 Task: Check the percentage active listings of storage area in the last 5 years.
Action: Mouse moved to (1041, 243)
Screenshot: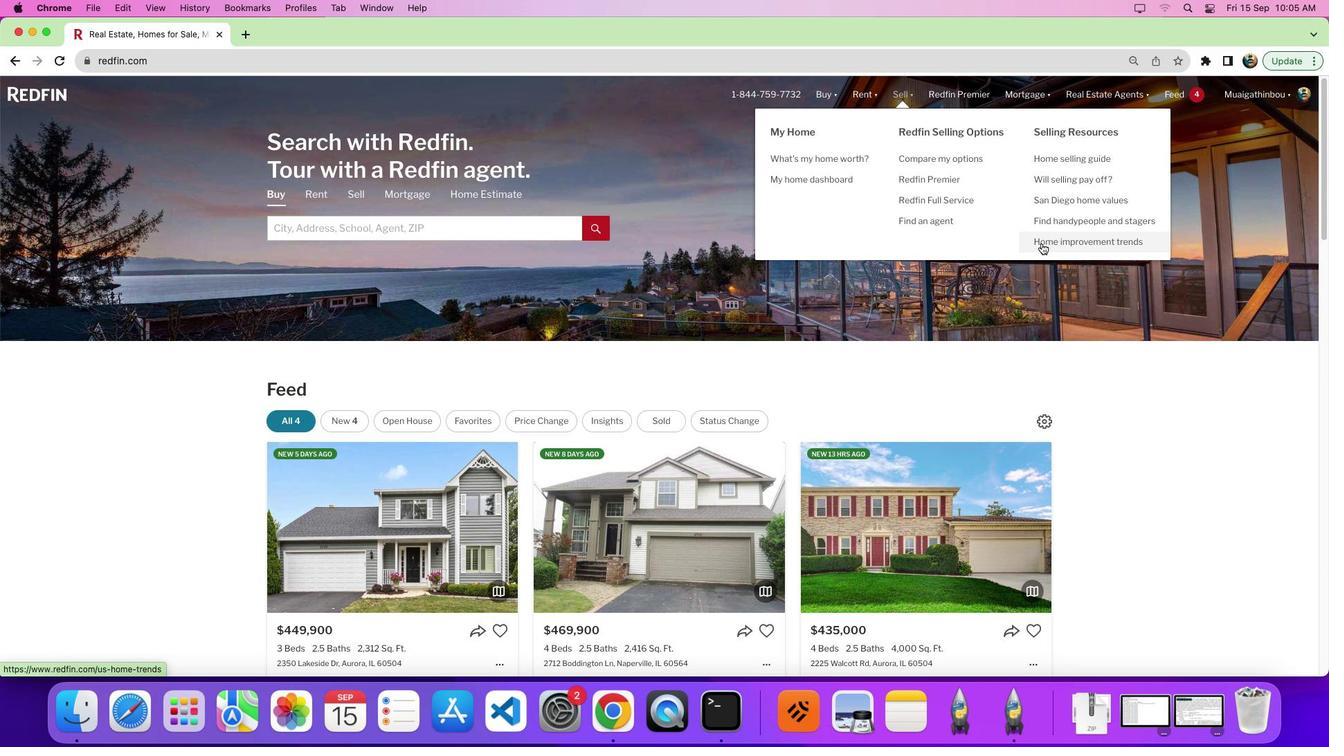 
Action: Mouse pressed left at (1041, 243)
Screenshot: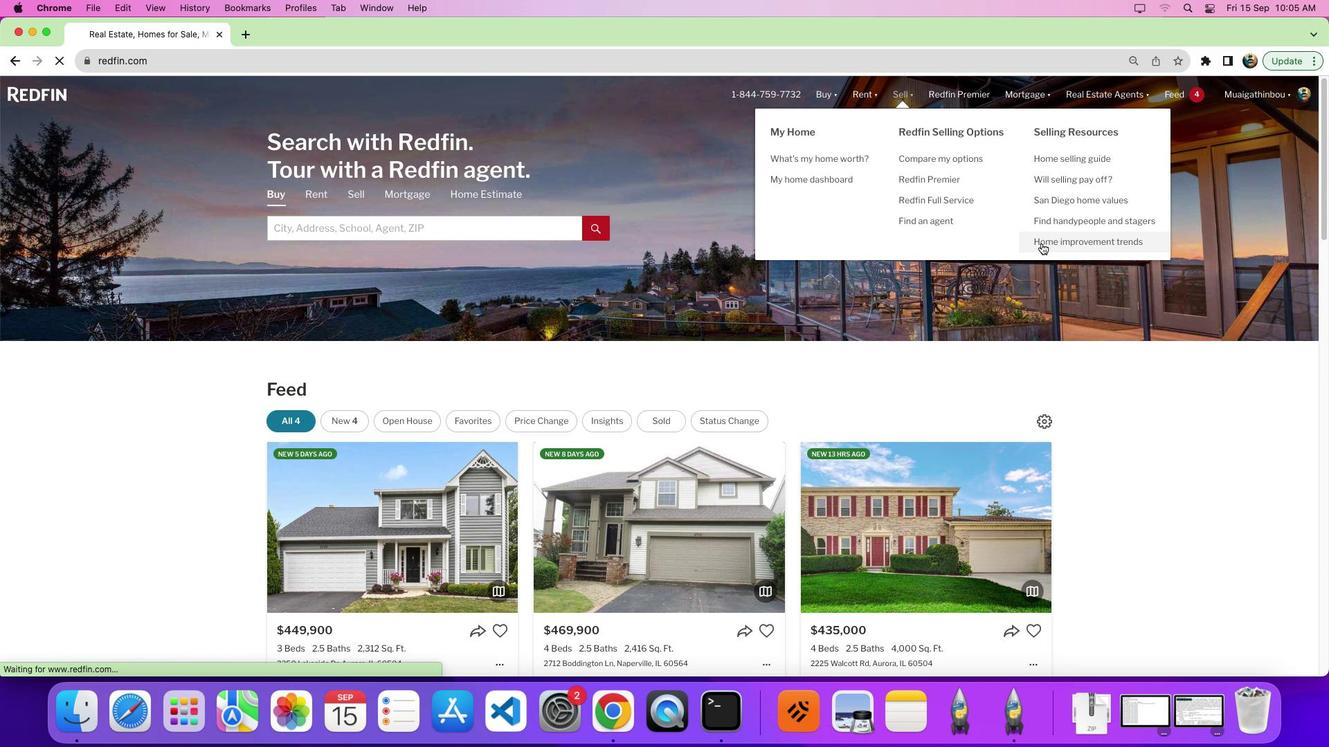 
Action: Mouse moved to (355, 274)
Screenshot: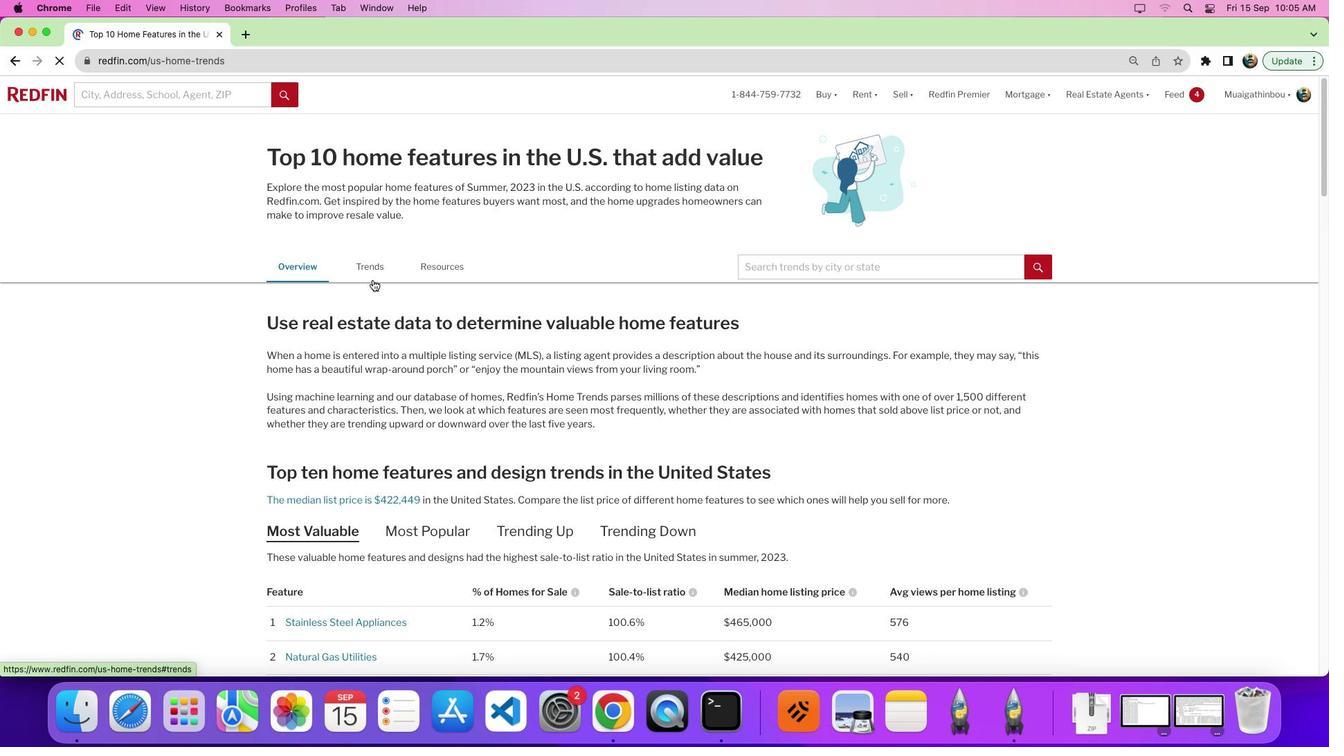 
Action: Mouse pressed left at (355, 274)
Screenshot: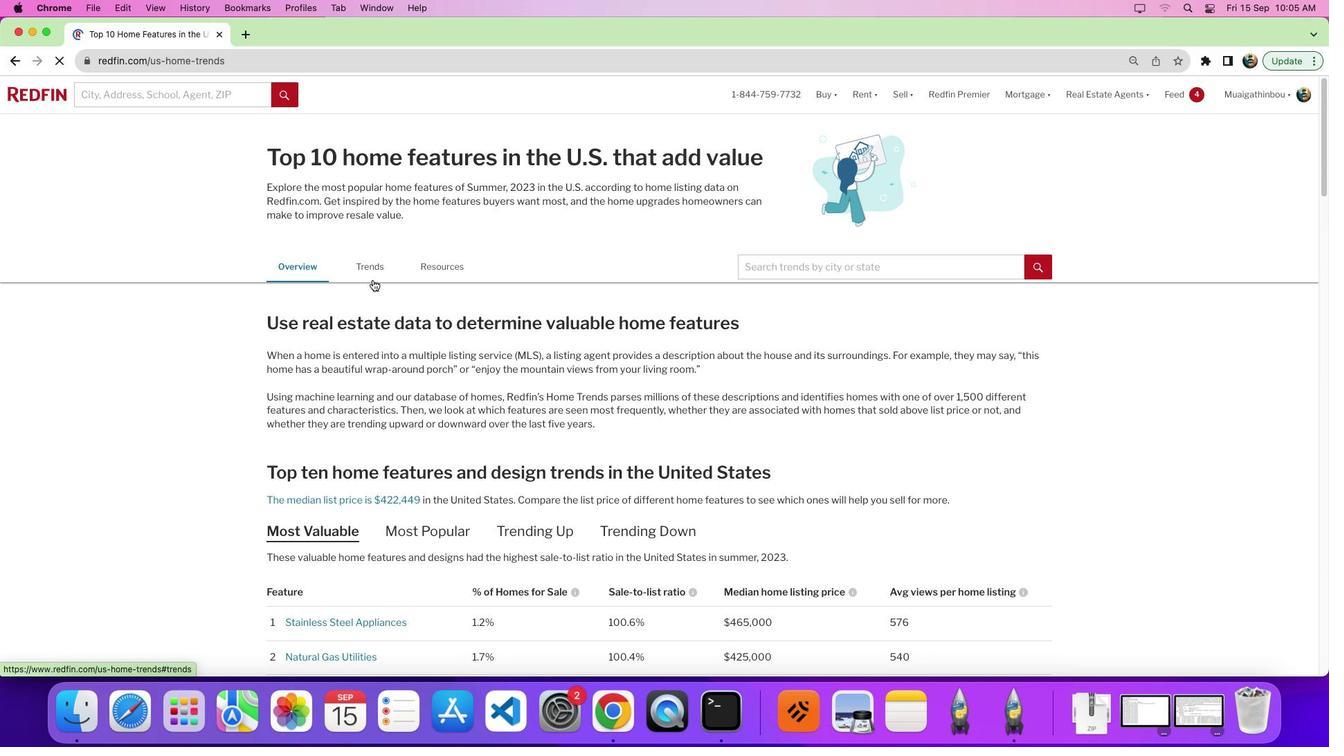 
Action: Mouse moved to (549, 315)
Screenshot: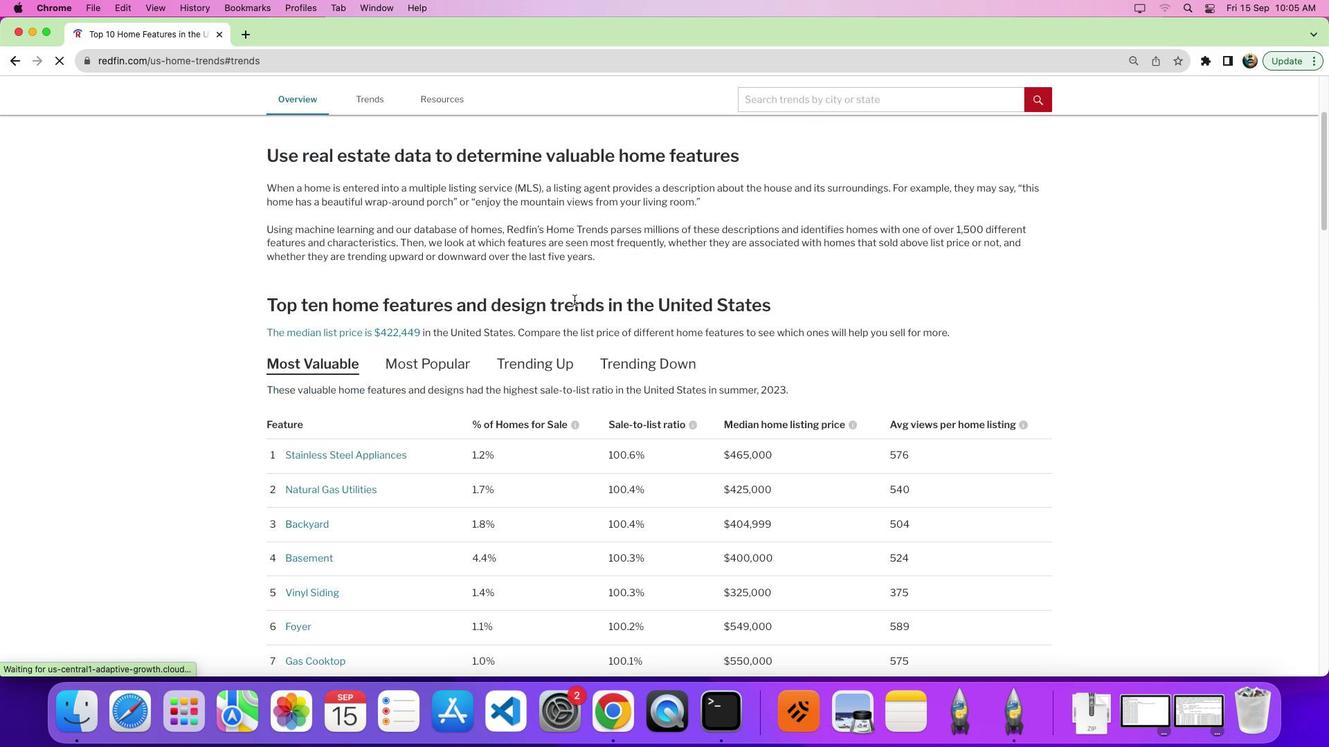 
Action: Mouse scrolled (549, 315) with delta (0, 0)
Screenshot: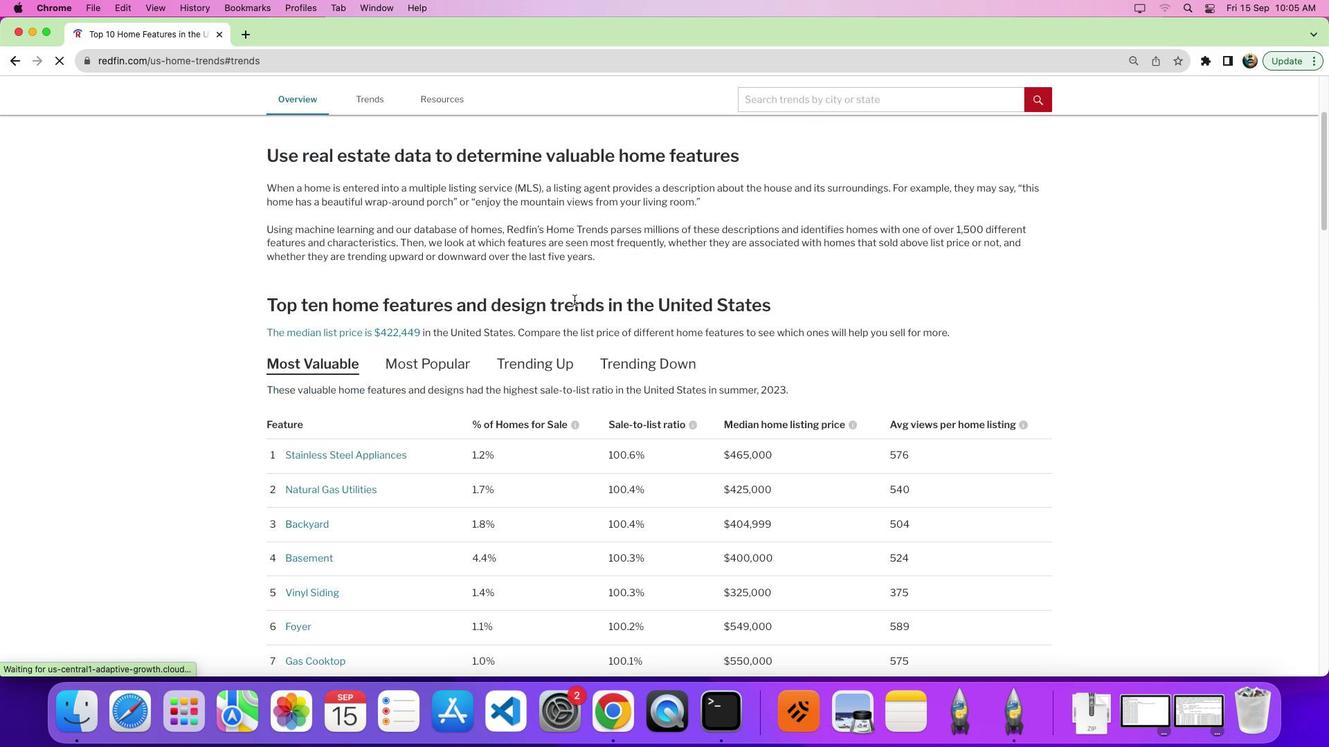 
Action: Mouse moved to (560, 308)
Screenshot: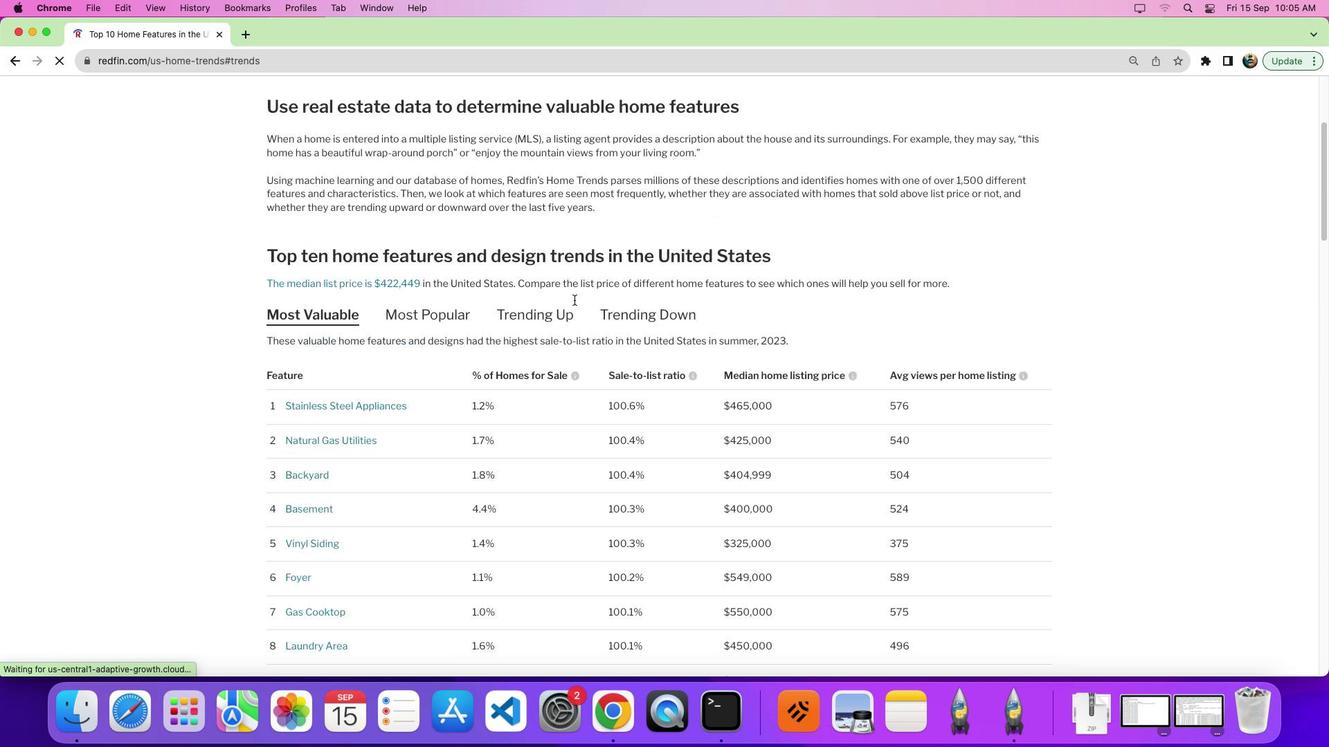 
Action: Mouse scrolled (560, 308) with delta (0, 0)
Screenshot: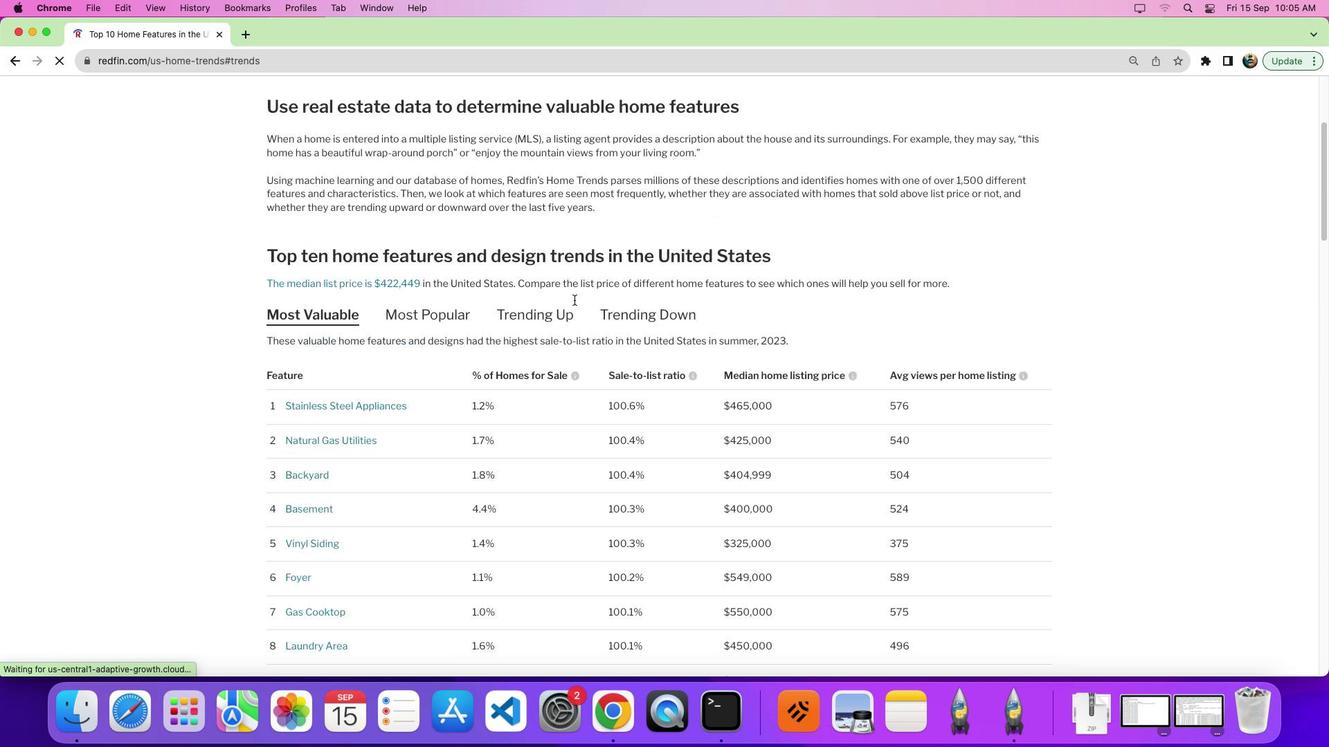 
Action: Mouse moved to (573, 300)
Screenshot: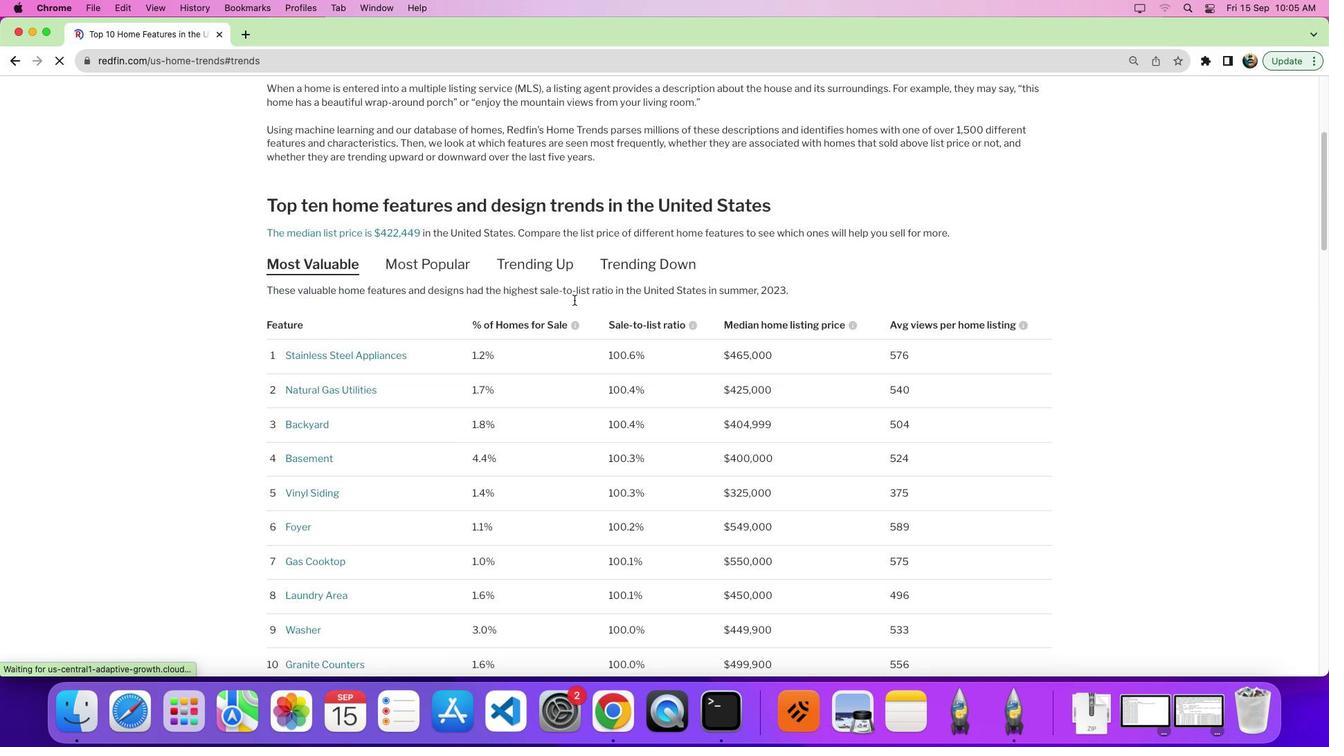 
Action: Mouse scrolled (573, 300) with delta (0, -4)
Screenshot: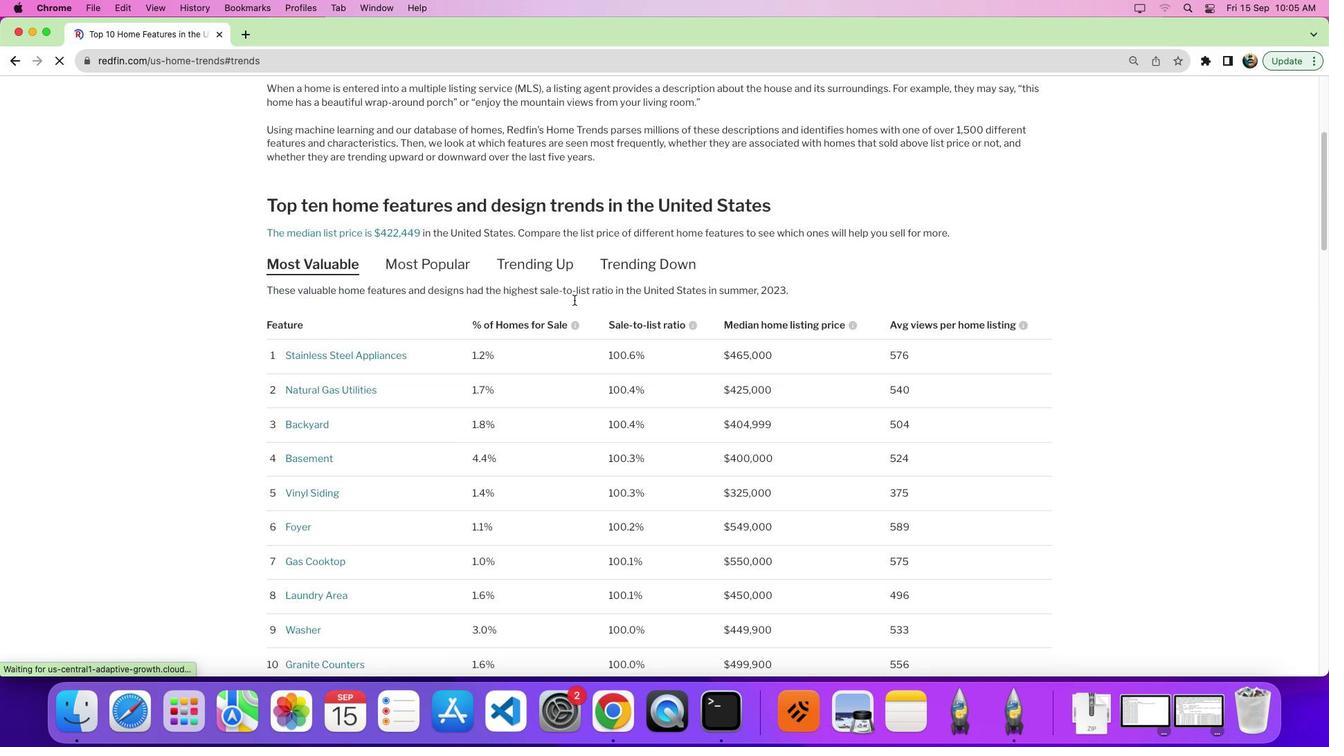
Action: Mouse moved to (573, 300)
Screenshot: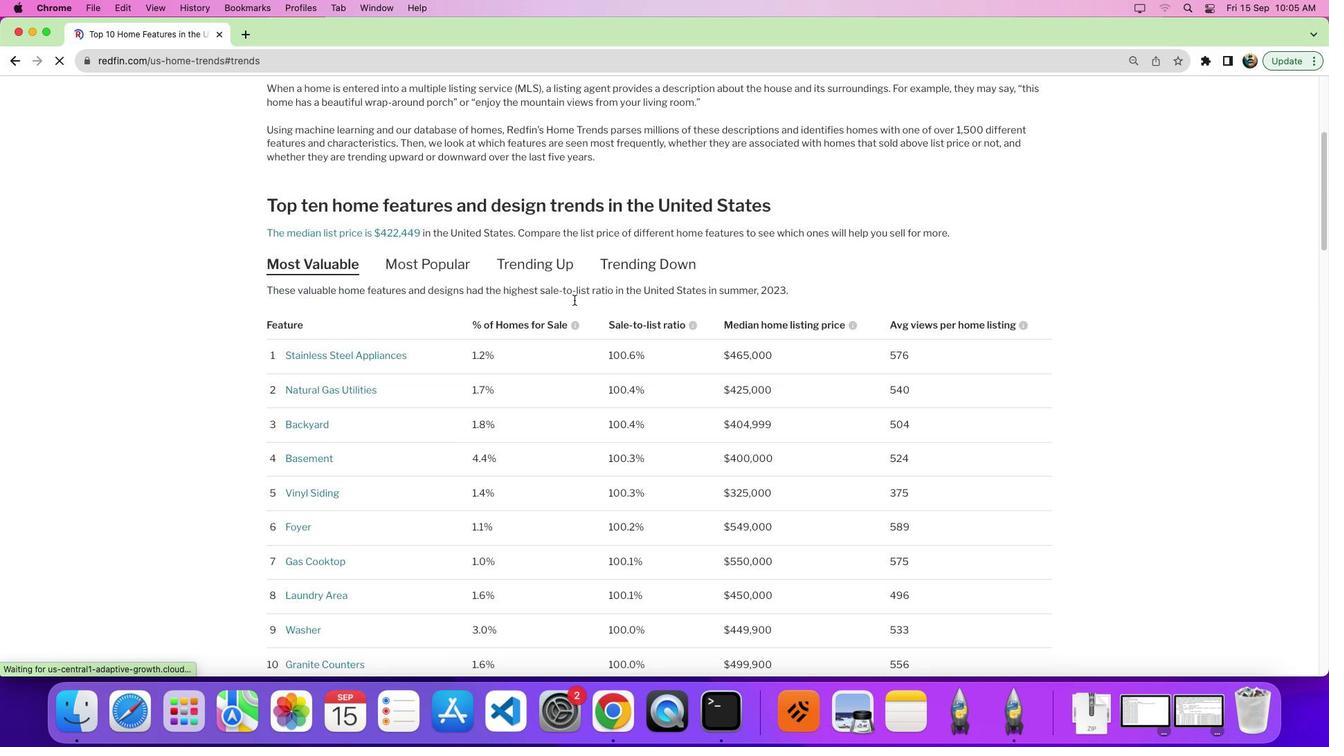 
Action: Mouse scrolled (573, 300) with delta (0, 0)
Screenshot: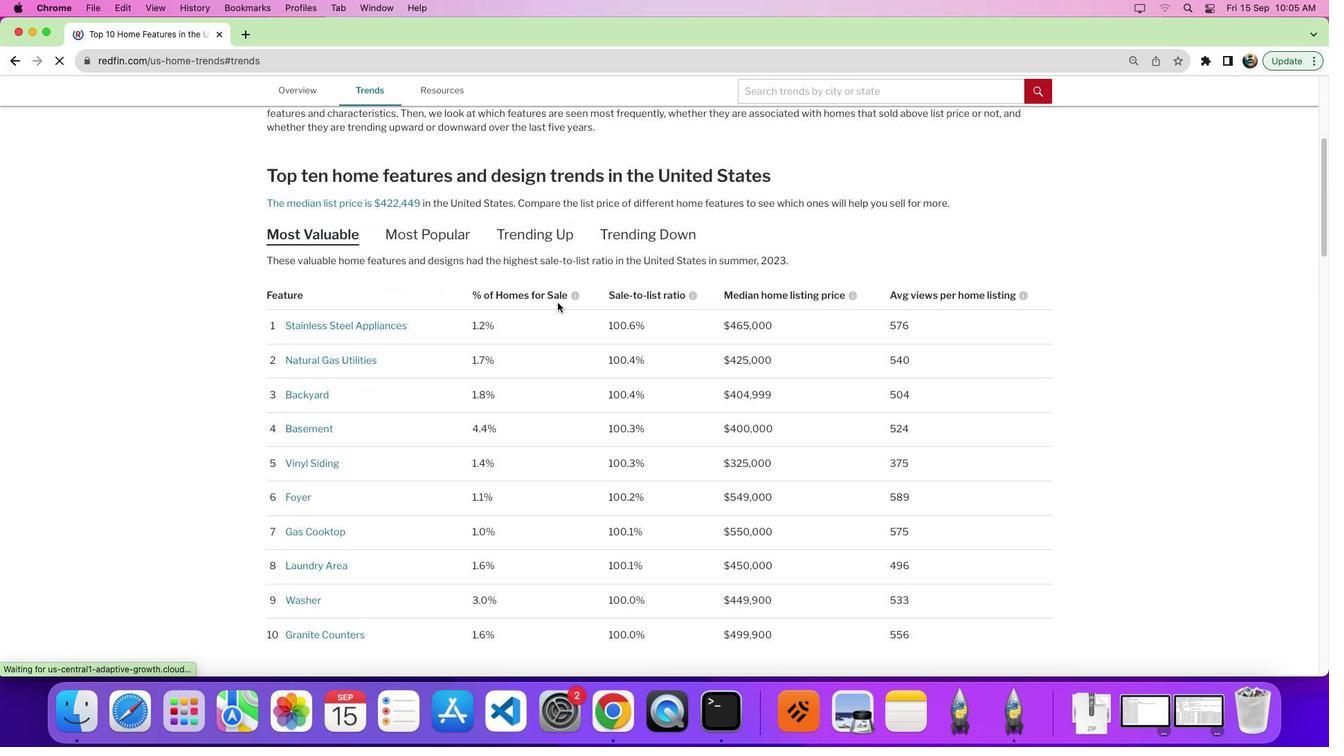 
Action: Mouse moved to (570, 301)
Screenshot: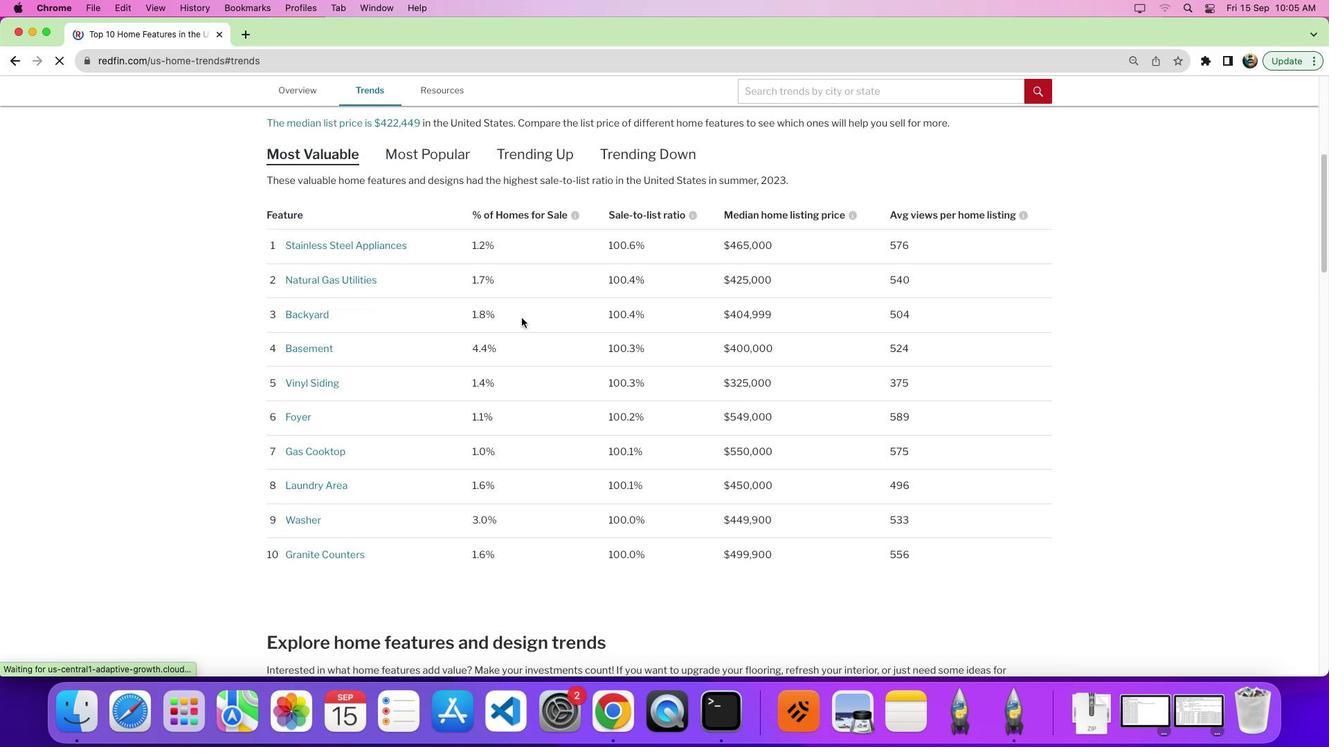 
Action: Mouse scrolled (570, 301) with delta (0, 0)
Screenshot: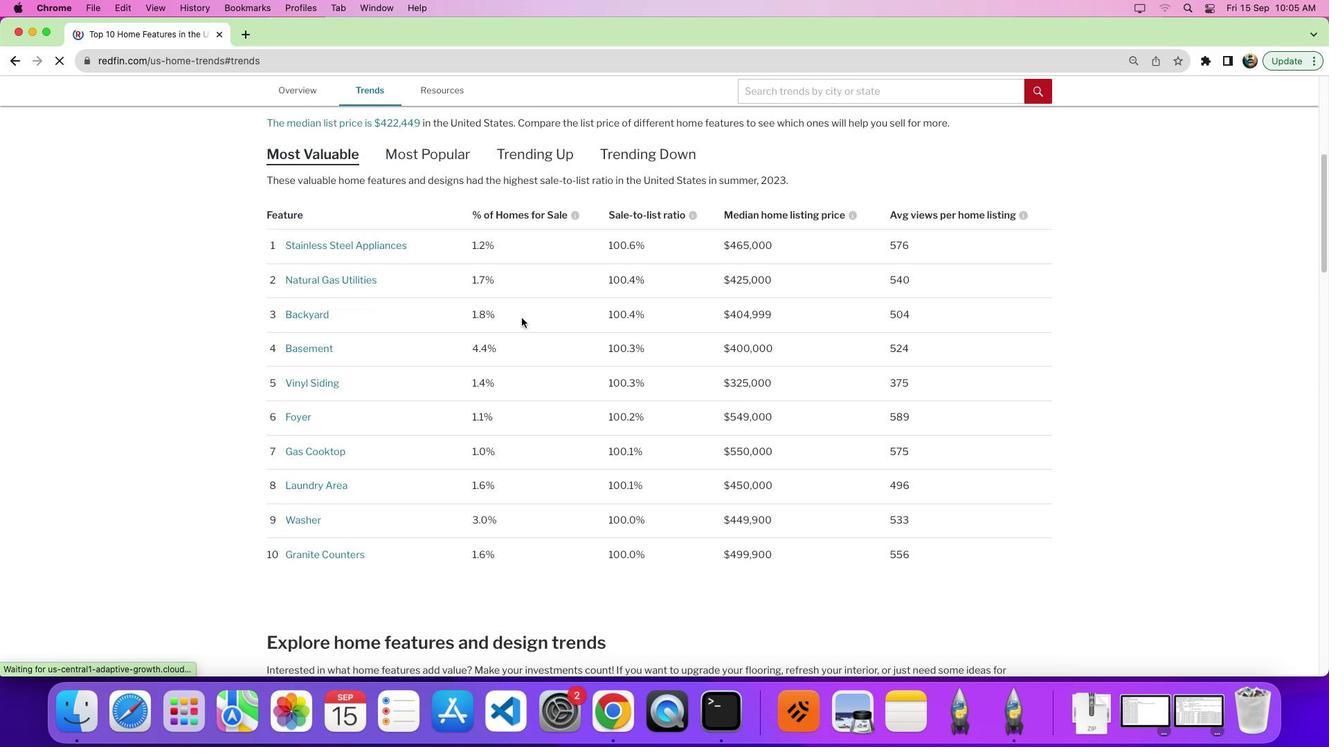 
Action: Mouse moved to (566, 301)
Screenshot: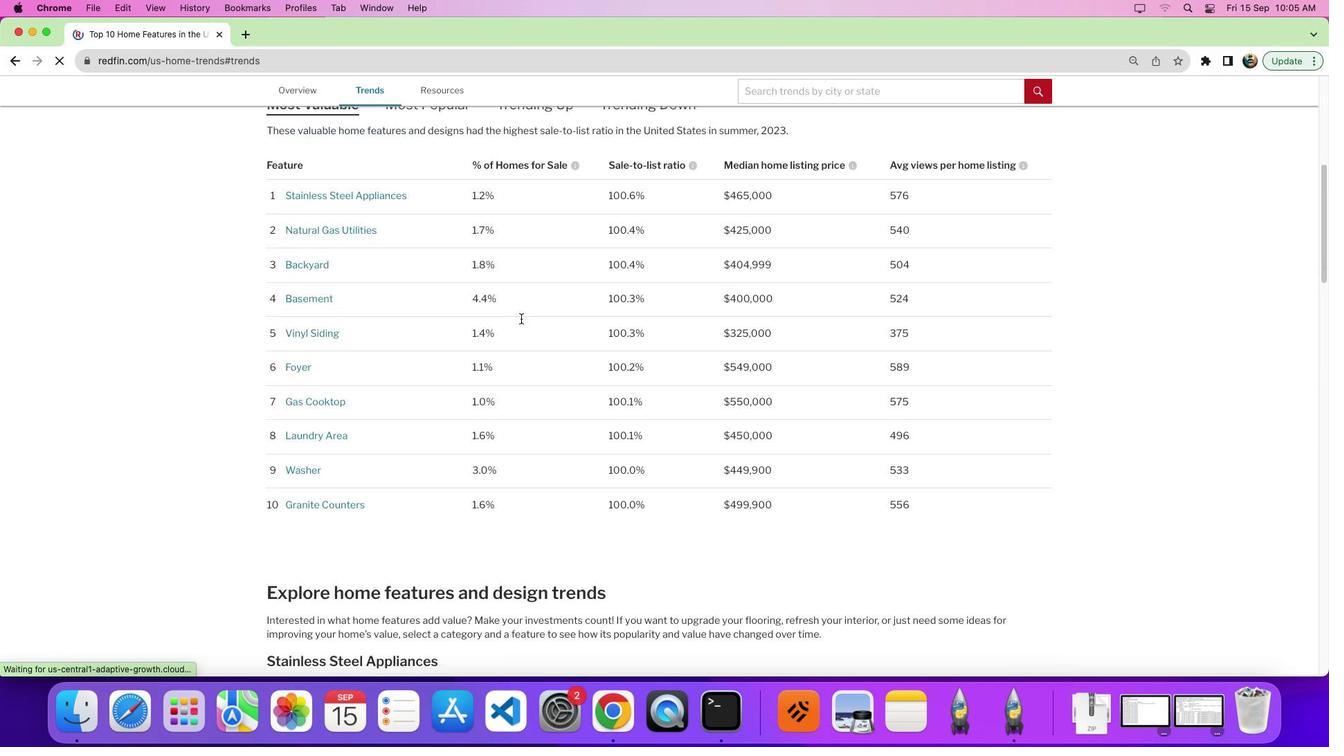 
Action: Mouse scrolled (566, 301) with delta (0, -3)
Screenshot: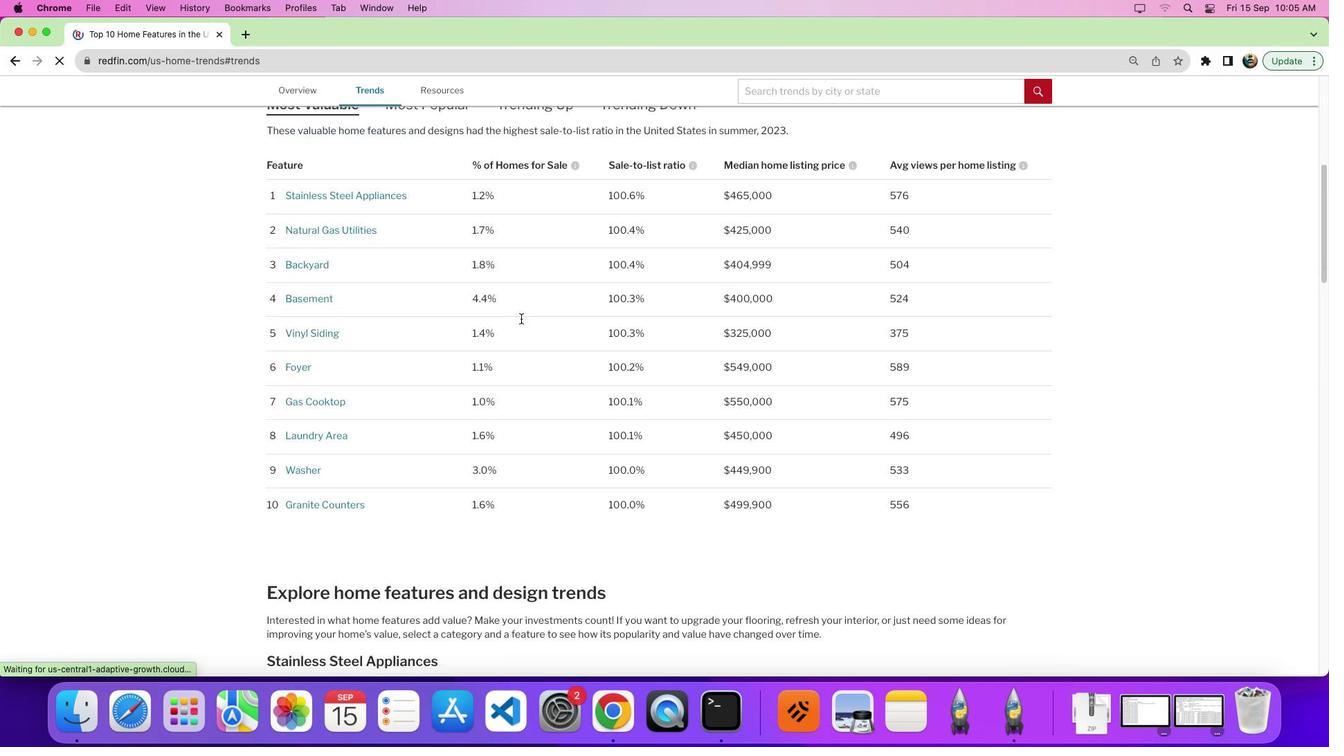
Action: Mouse moved to (520, 319)
Screenshot: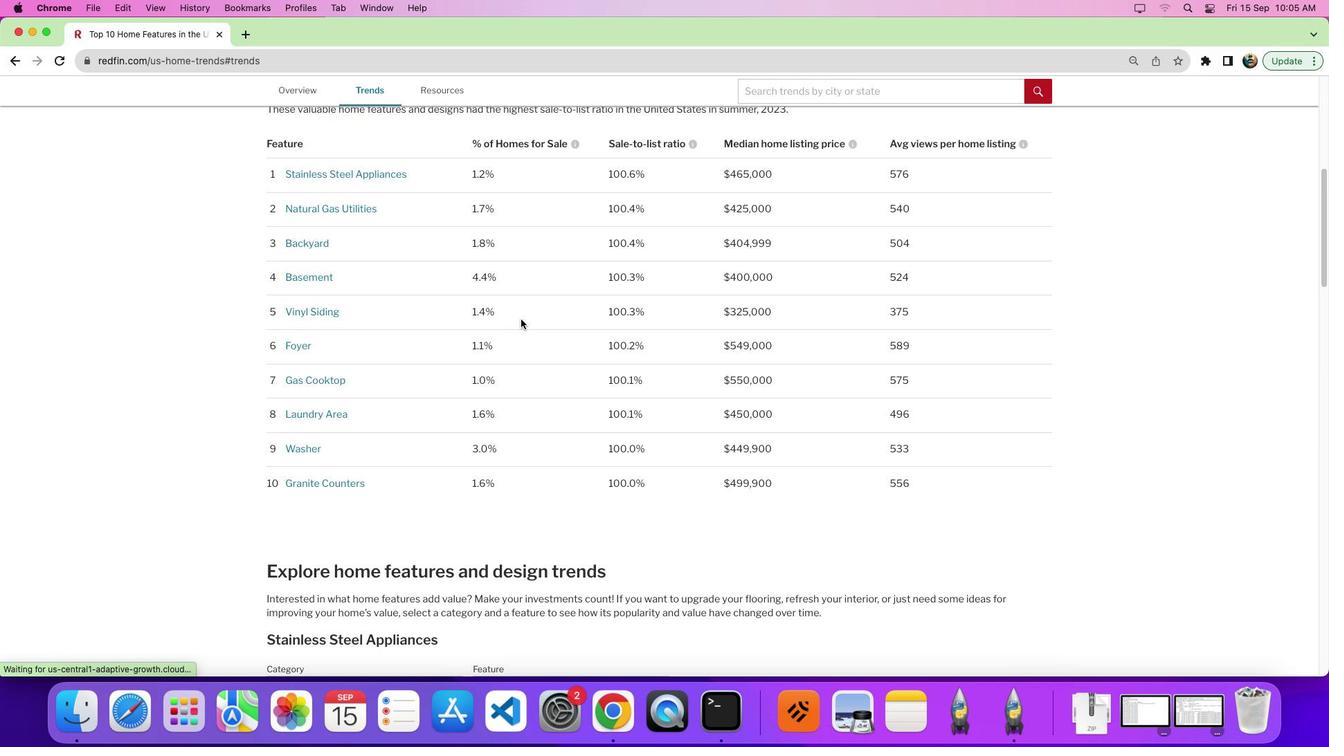 
Action: Mouse scrolled (520, 319) with delta (0, 0)
Screenshot: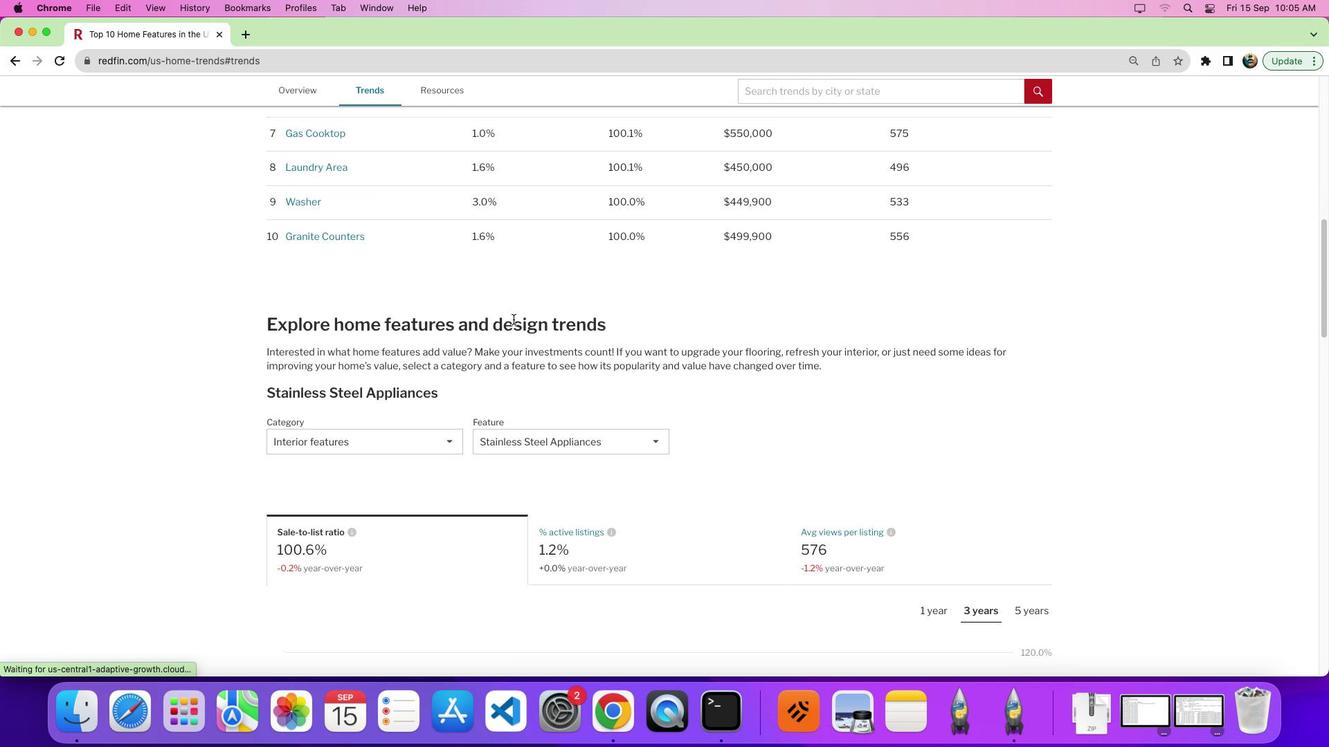 
Action: Mouse scrolled (520, 319) with delta (0, 0)
Screenshot: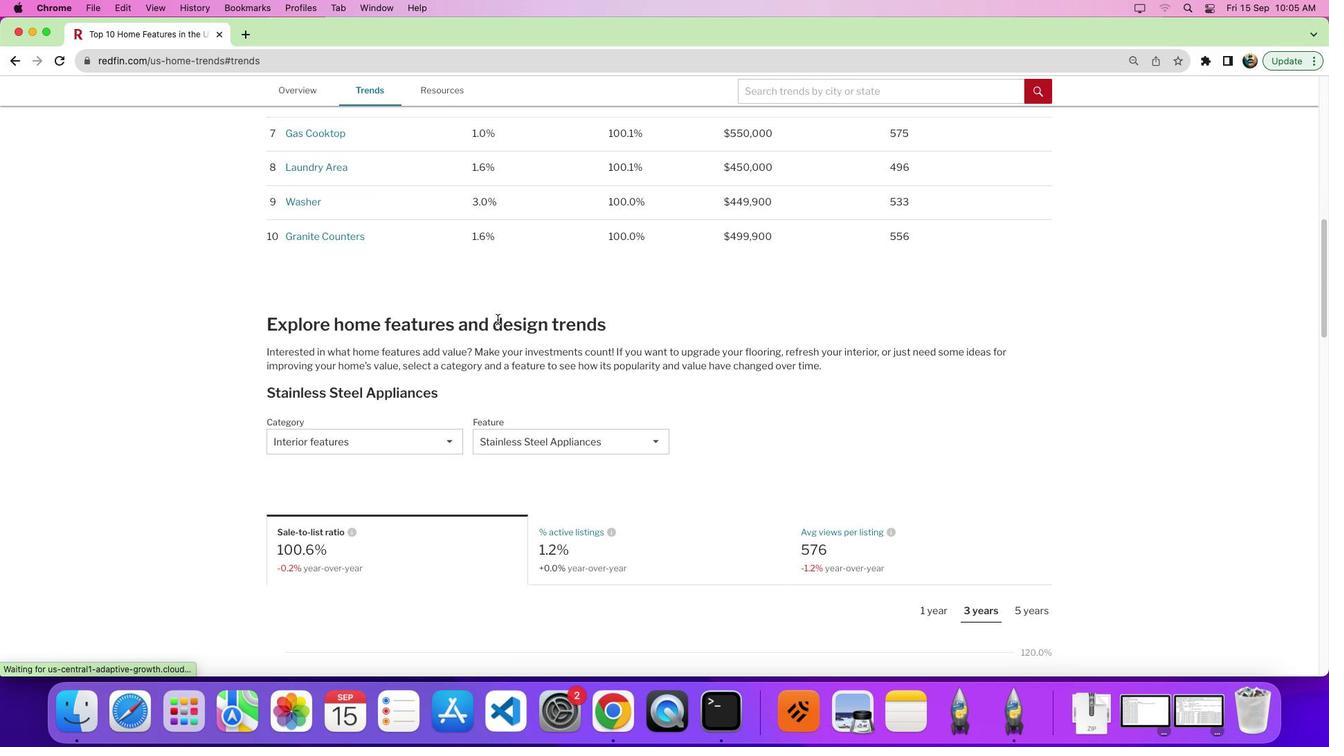 
Action: Mouse moved to (520, 319)
Screenshot: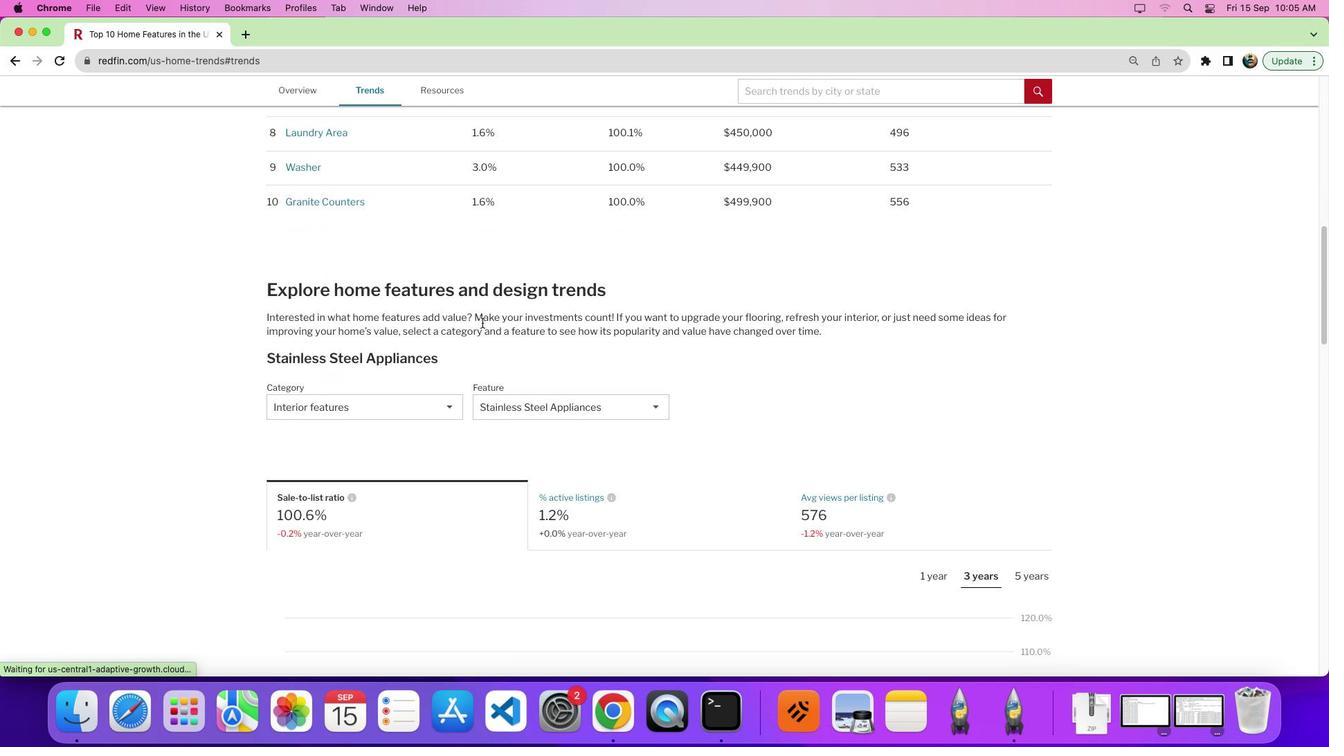 
Action: Mouse scrolled (520, 319) with delta (0, -5)
Screenshot: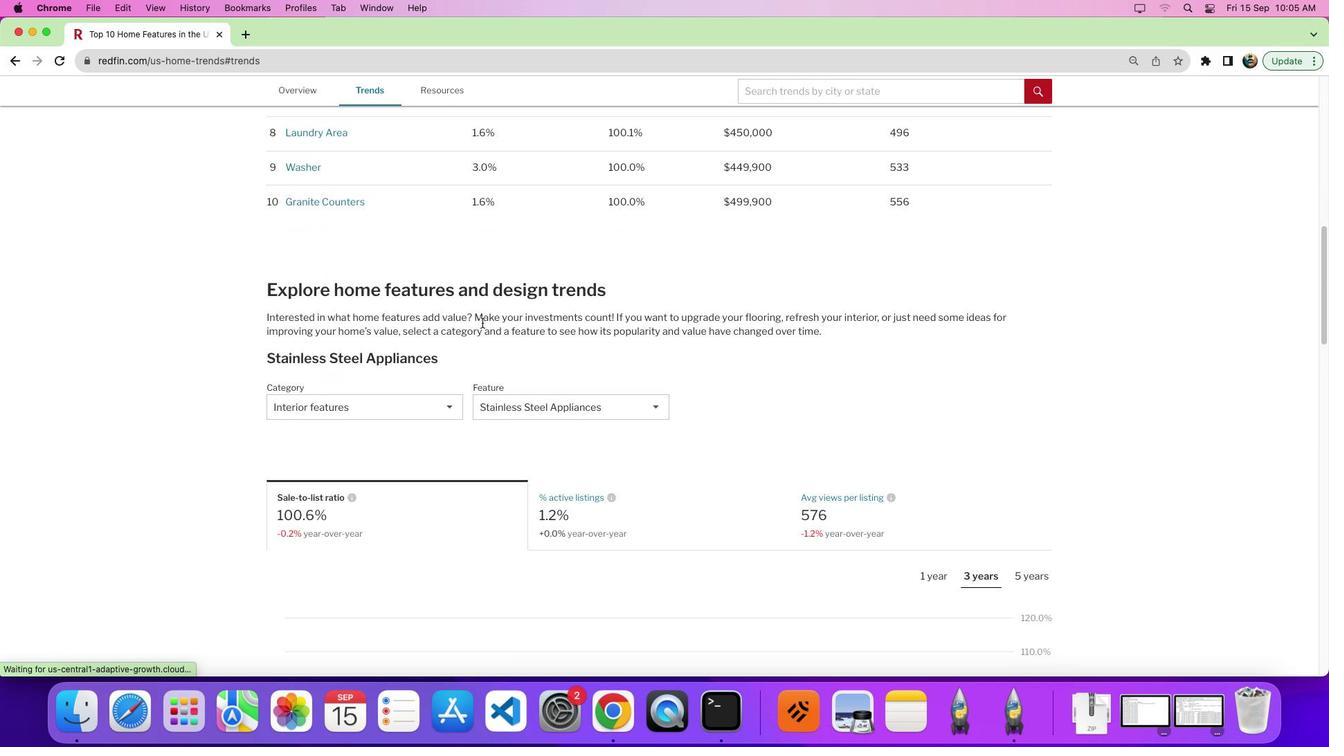 
Action: Mouse moved to (401, 403)
Screenshot: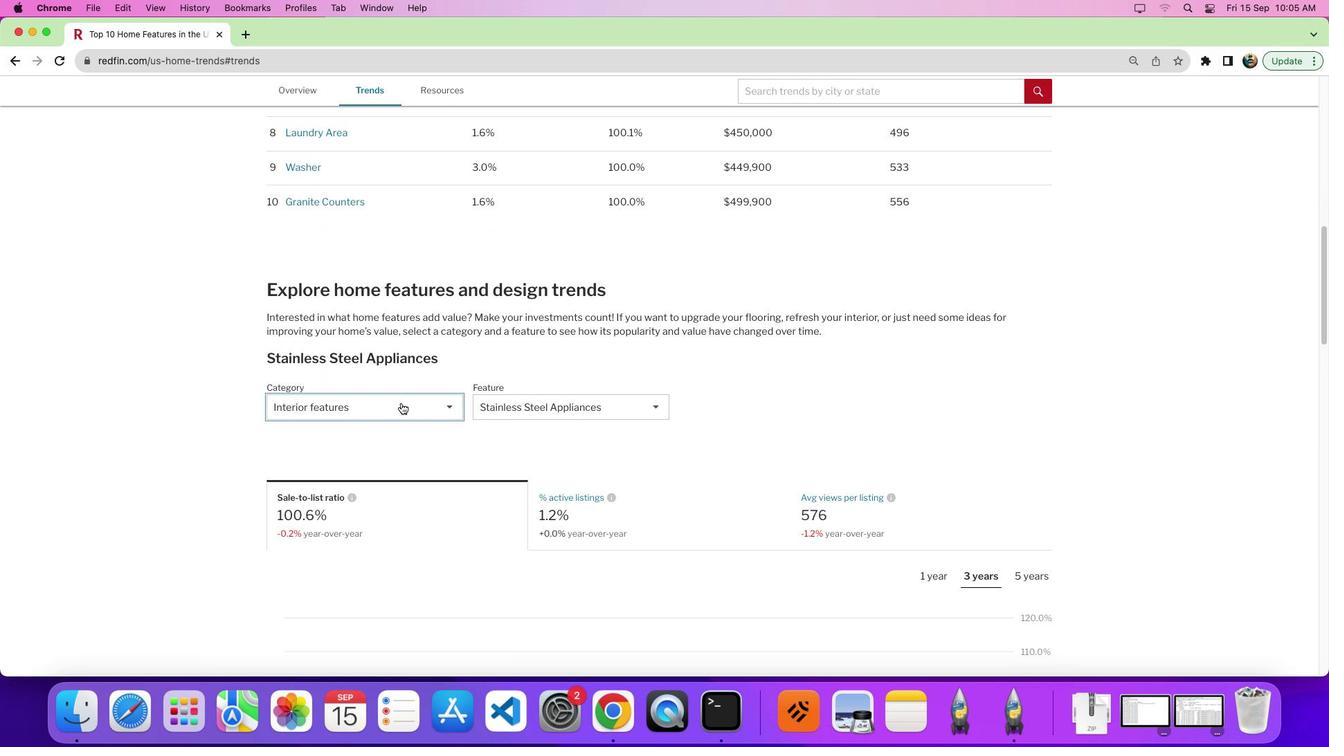 
Action: Mouse pressed left at (401, 403)
Screenshot: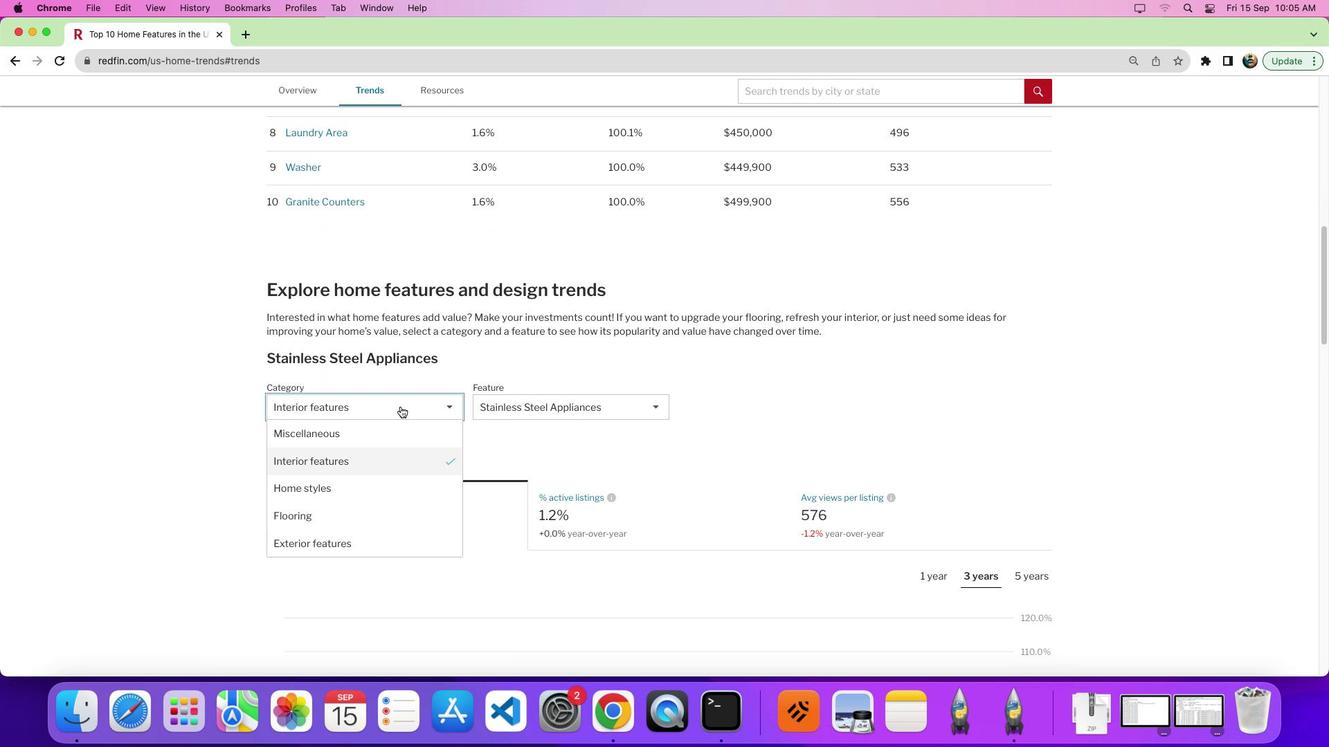 
Action: Mouse moved to (393, 425)
Screenshot: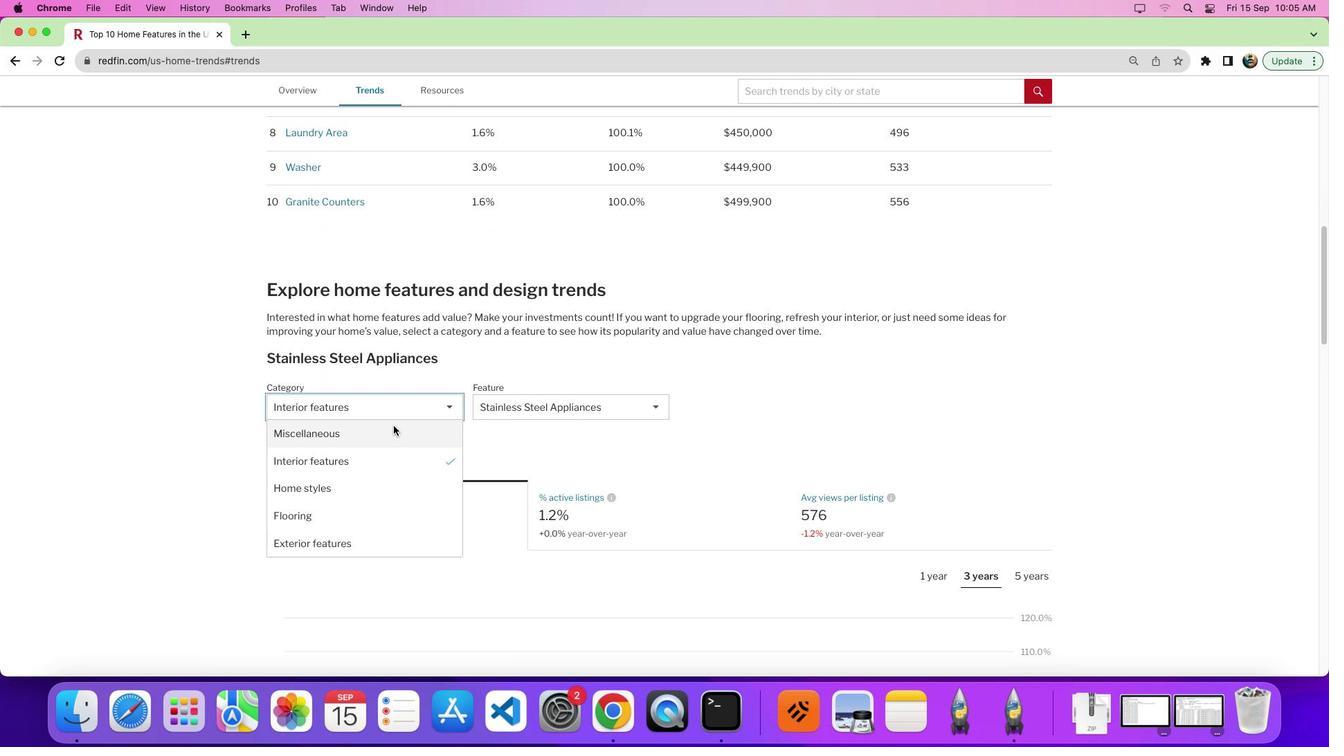 
Action: Mouse pressed left at (393, 425)
Screenshot: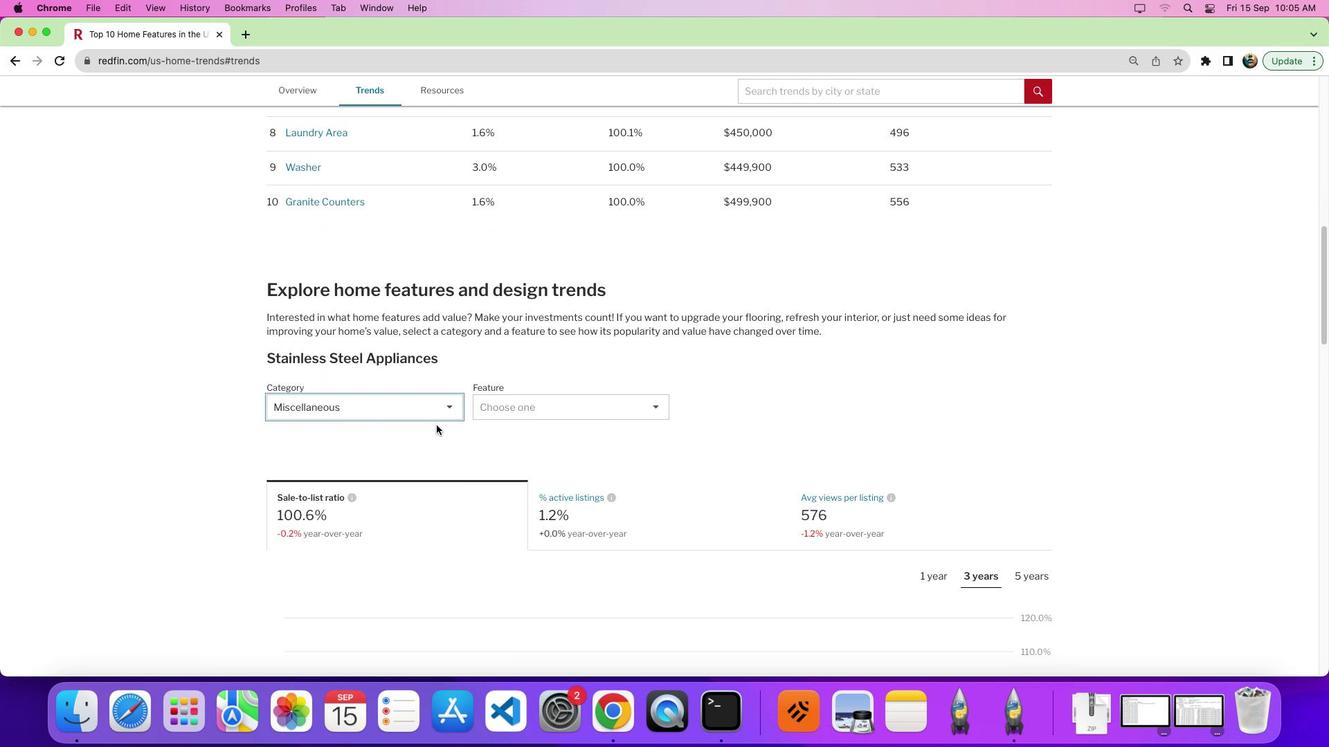 
Action: Mouse moved to (528, 403)
Screenshot: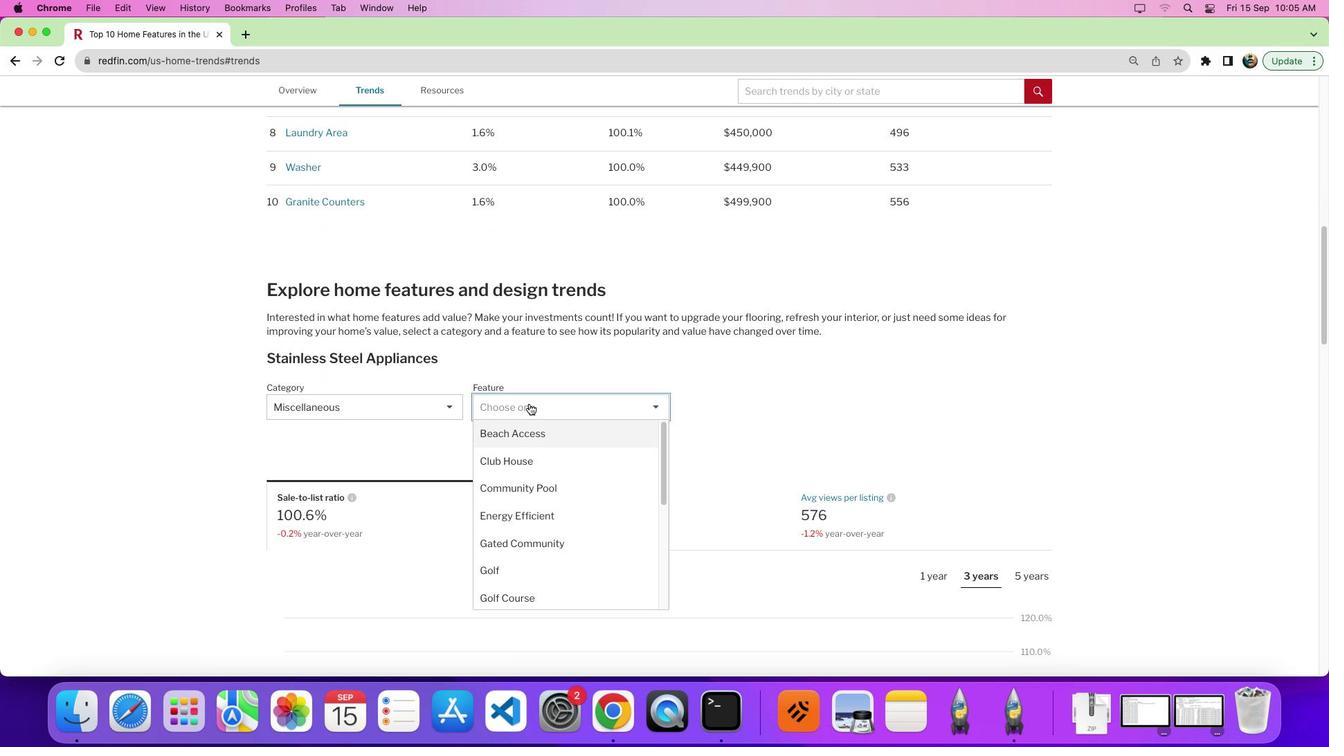 
Action: Mouse pressed left at (528, 403)
Screenshot: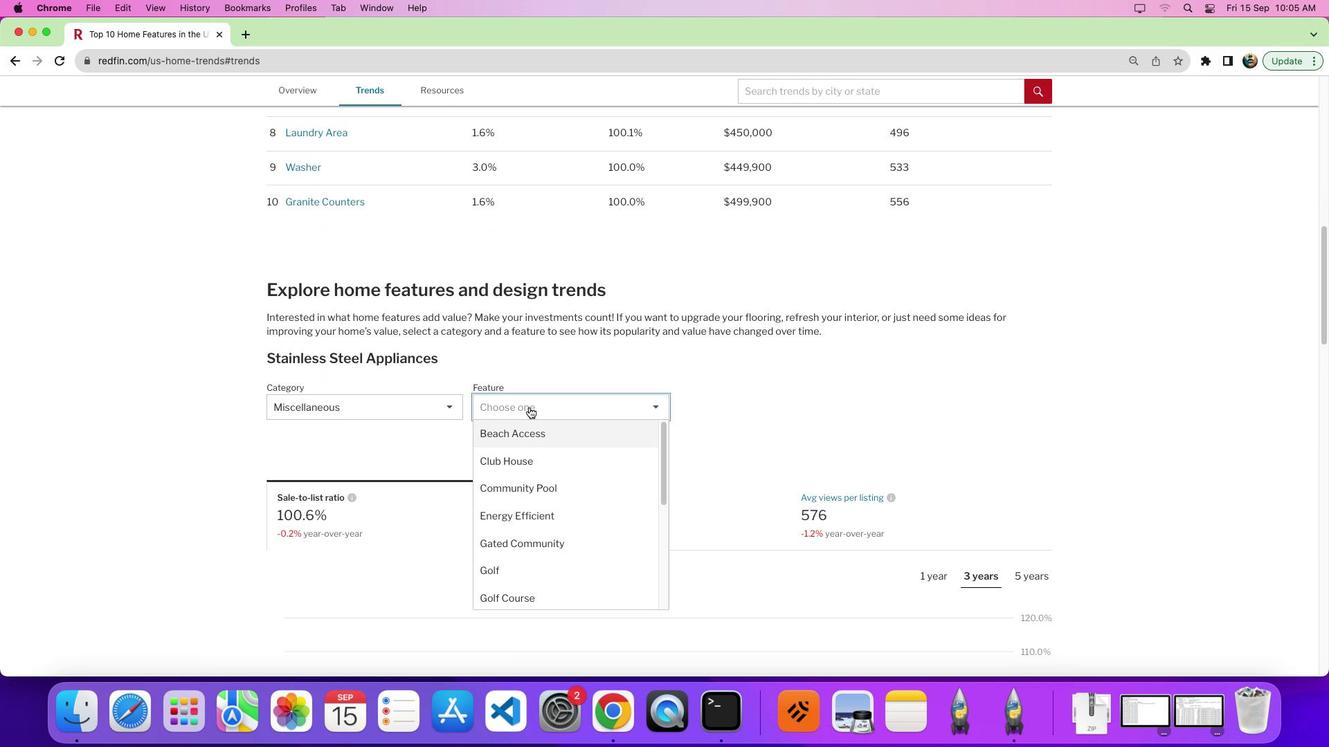 
Action: Mouse moved to (522, 429)
Screenshot: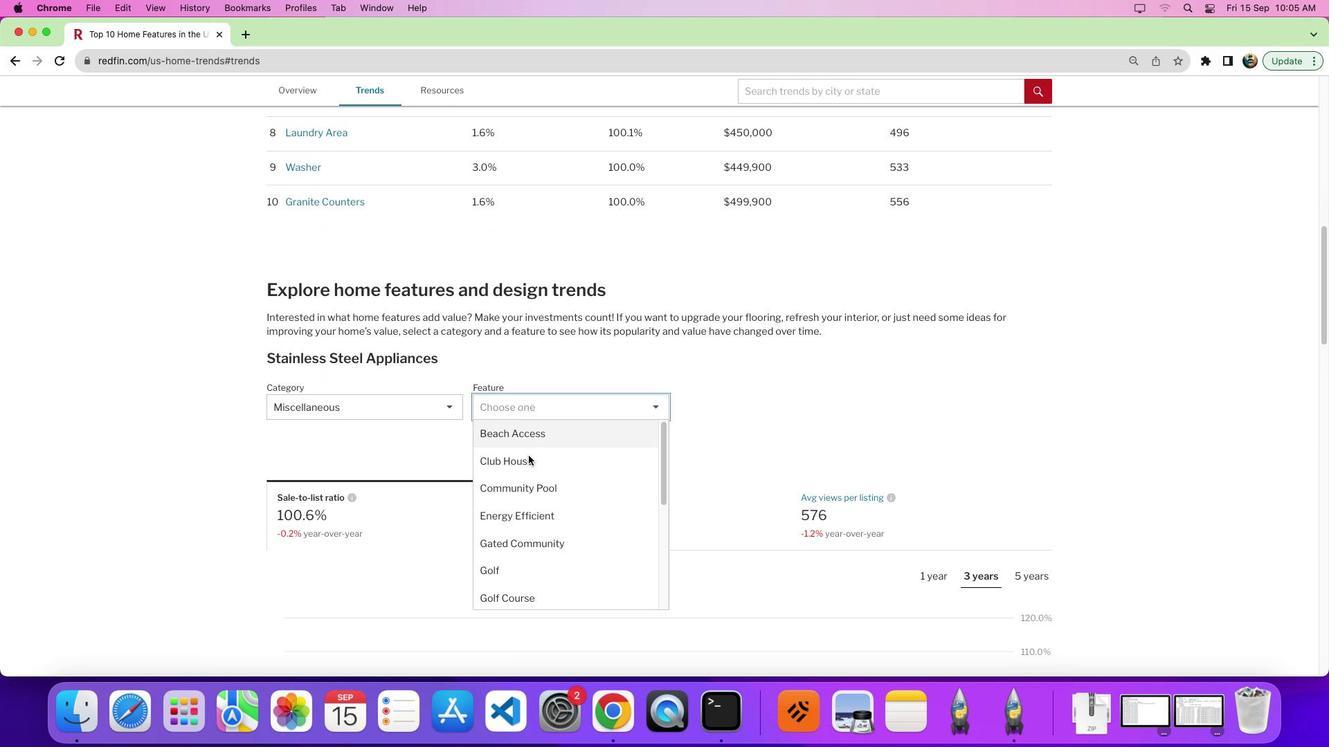 
Action: Mouse scrolled (522, 429) with delta (0, 0)
Screenshot: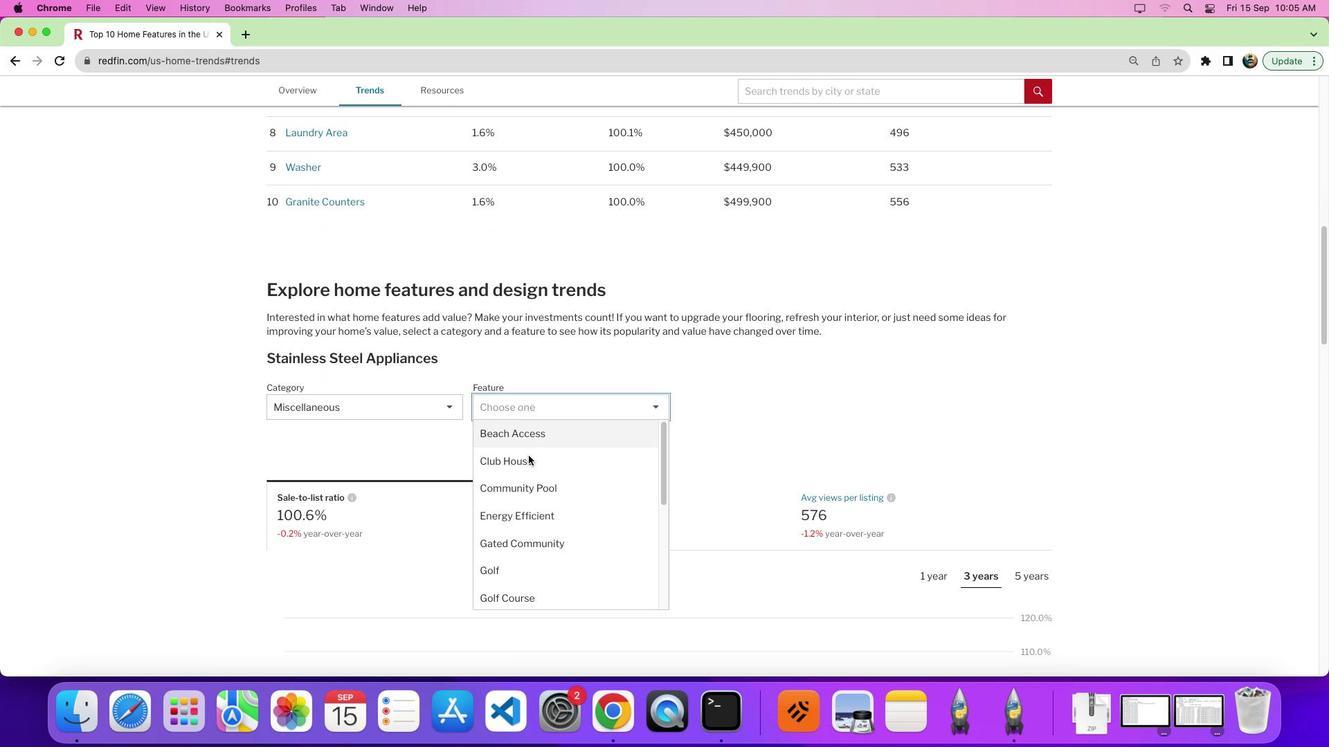 
Action: Mouse moved to (541, 507)
Screenshot: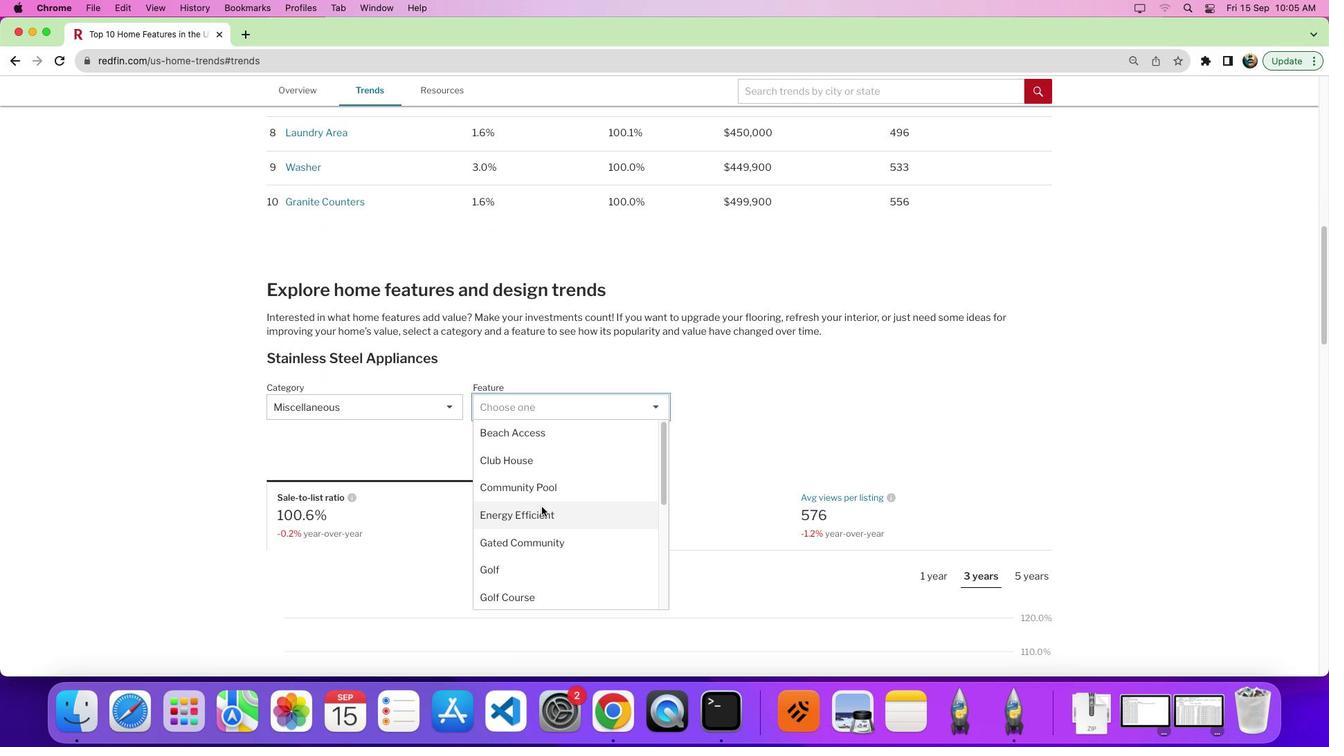 
Action: Mouse scrolled (541, 507) with delta (0, 0)
Screenshot: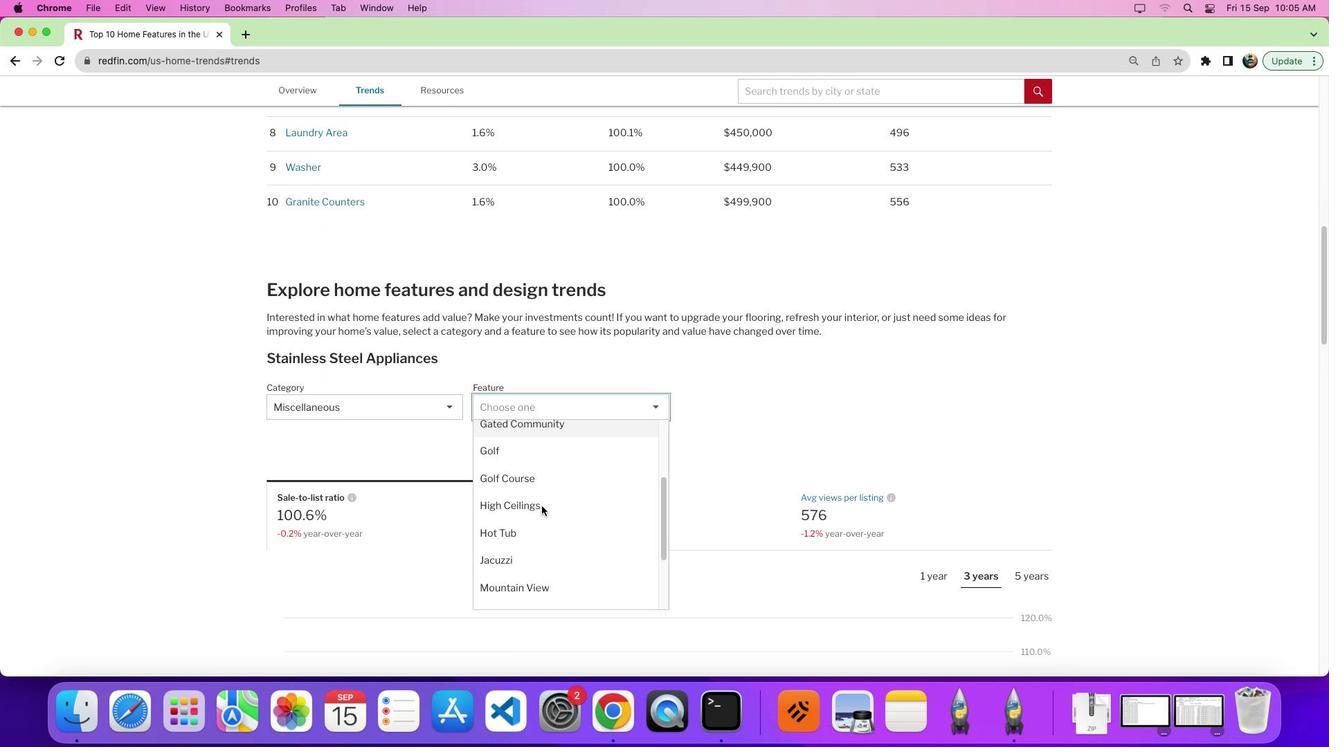 
Action: Mouse scrolled (541, 507) with delta (0, 0)
Screenshot: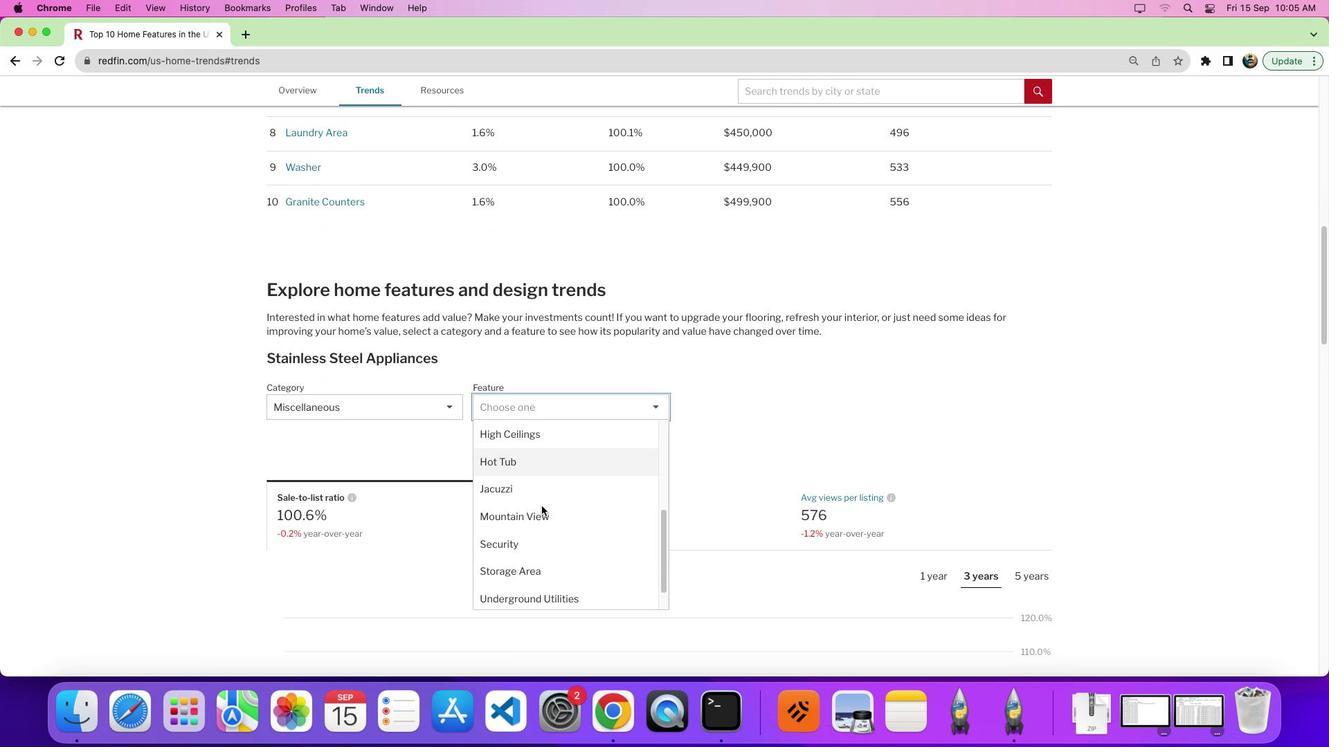 
Action: Mouse moved to (541, 507)
Screenshot: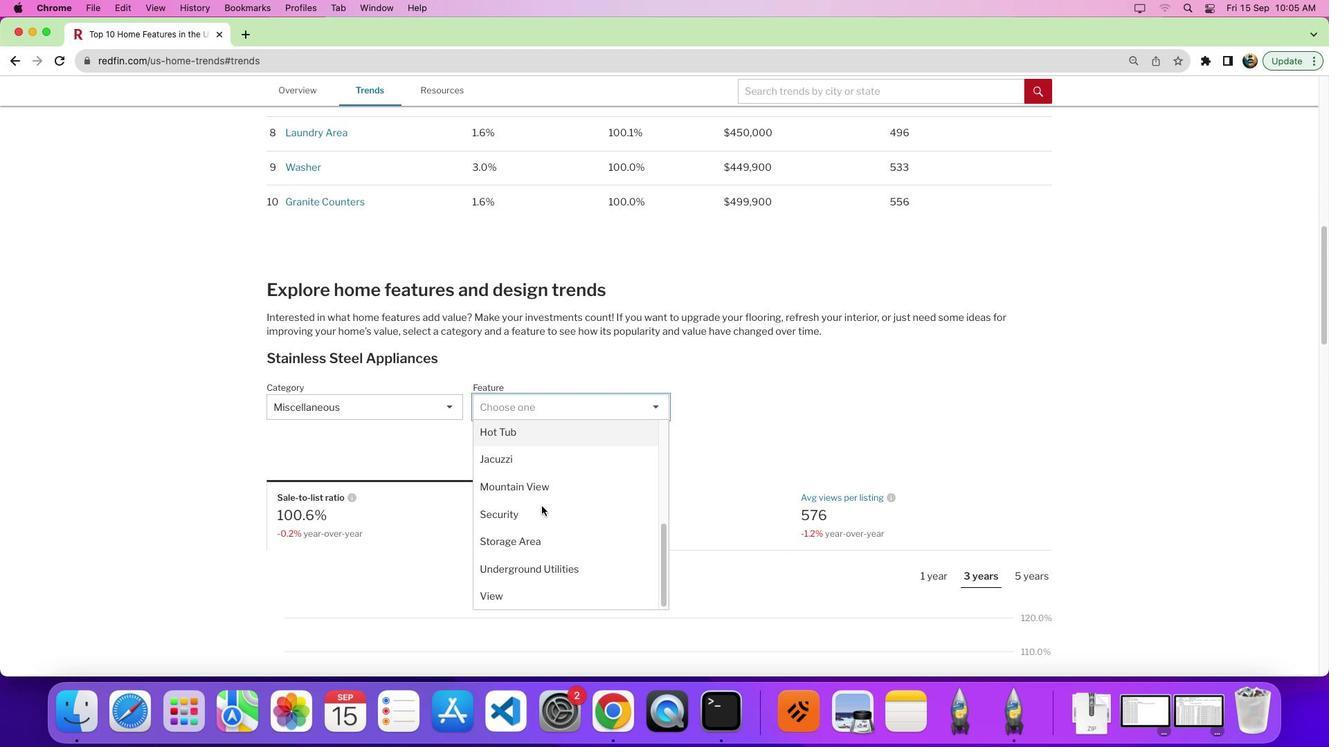 
Action: Mouse scrolled (541, 507) with delta (0, -4)
Screenshot: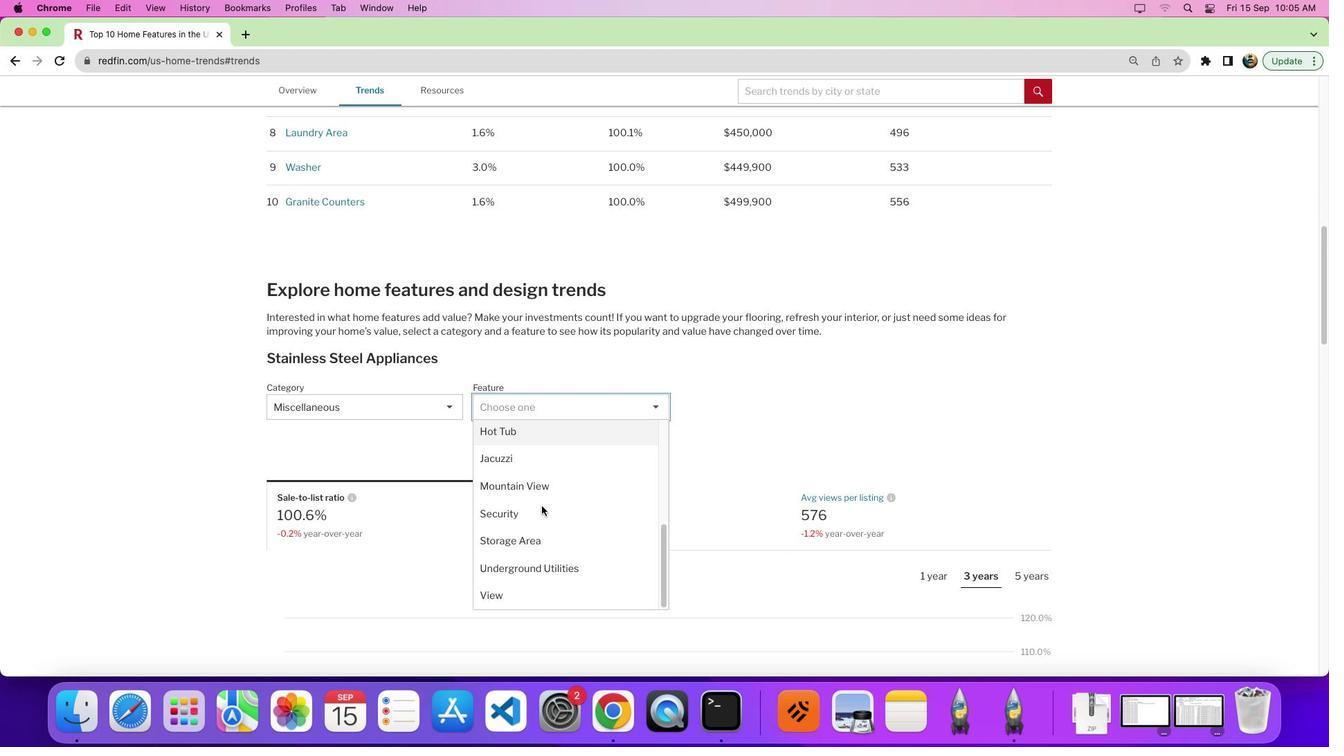
Action: Mouse moved to (541, 505)
Screenshot: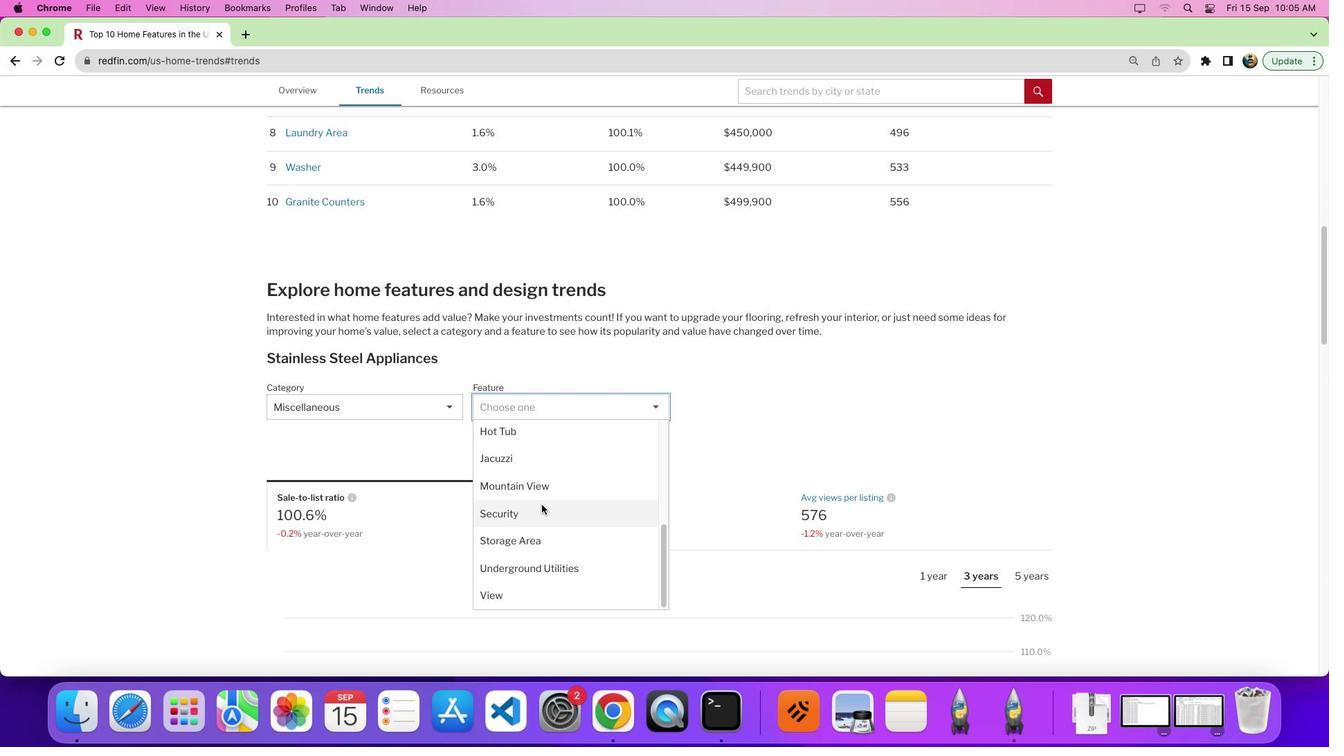 
Action: Mouse scrolled (541, 505) with delta (0, 0)
Screenshot: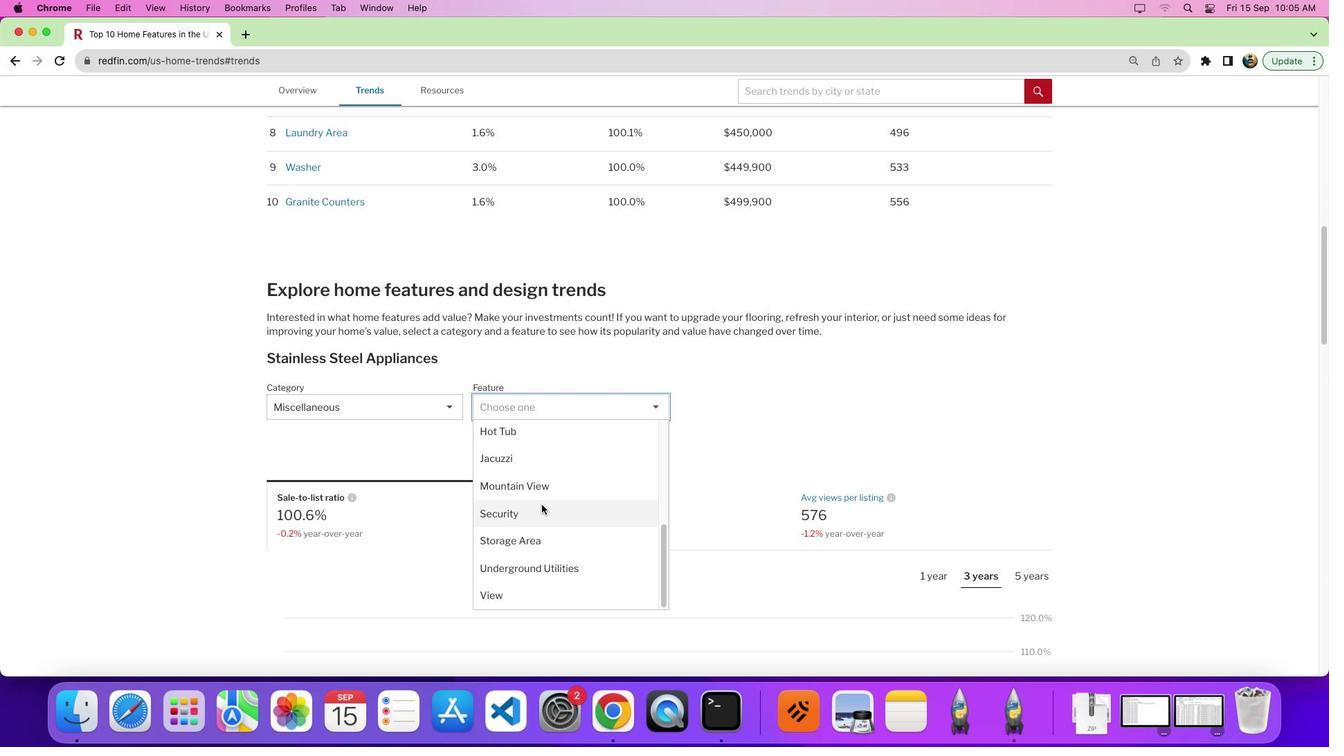 
Action: Mouse scrolled (541, 505) with delta (0, 0)
Screenshot: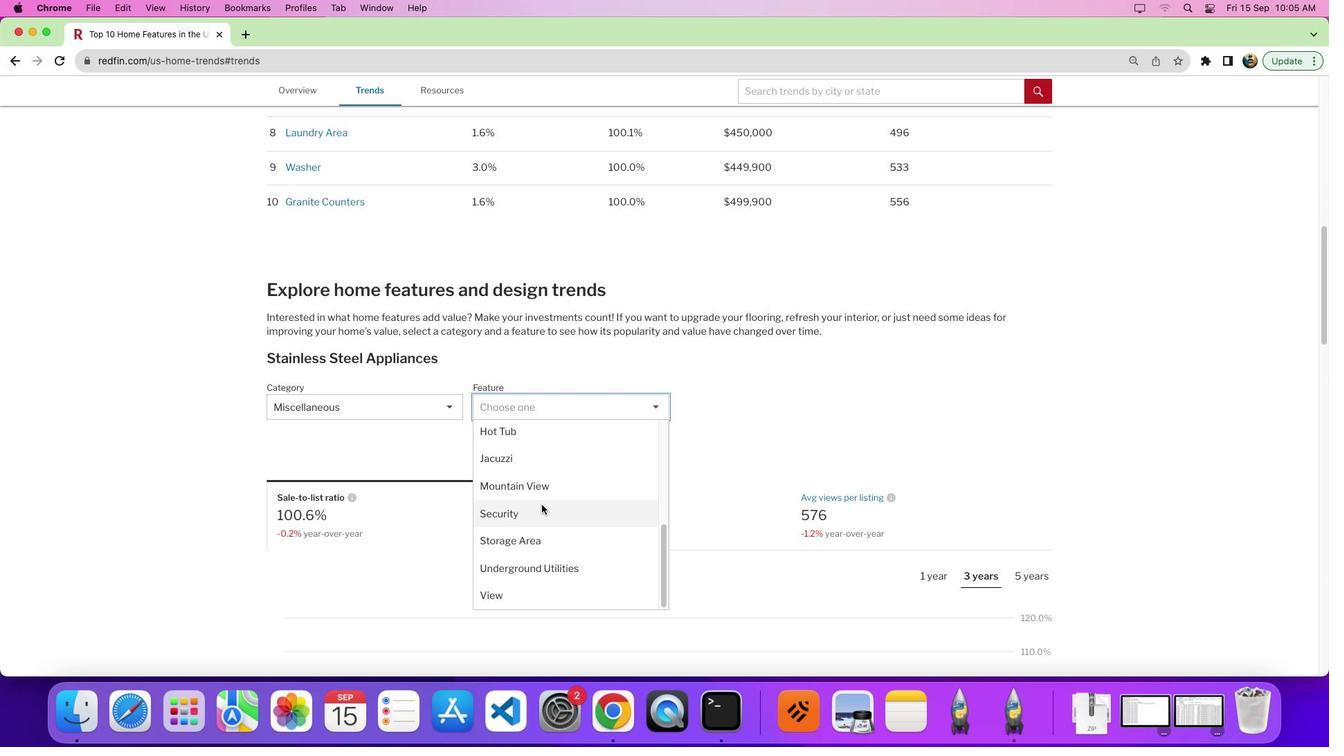 
Action: Mouse moved to (532, 540)
Screenshot: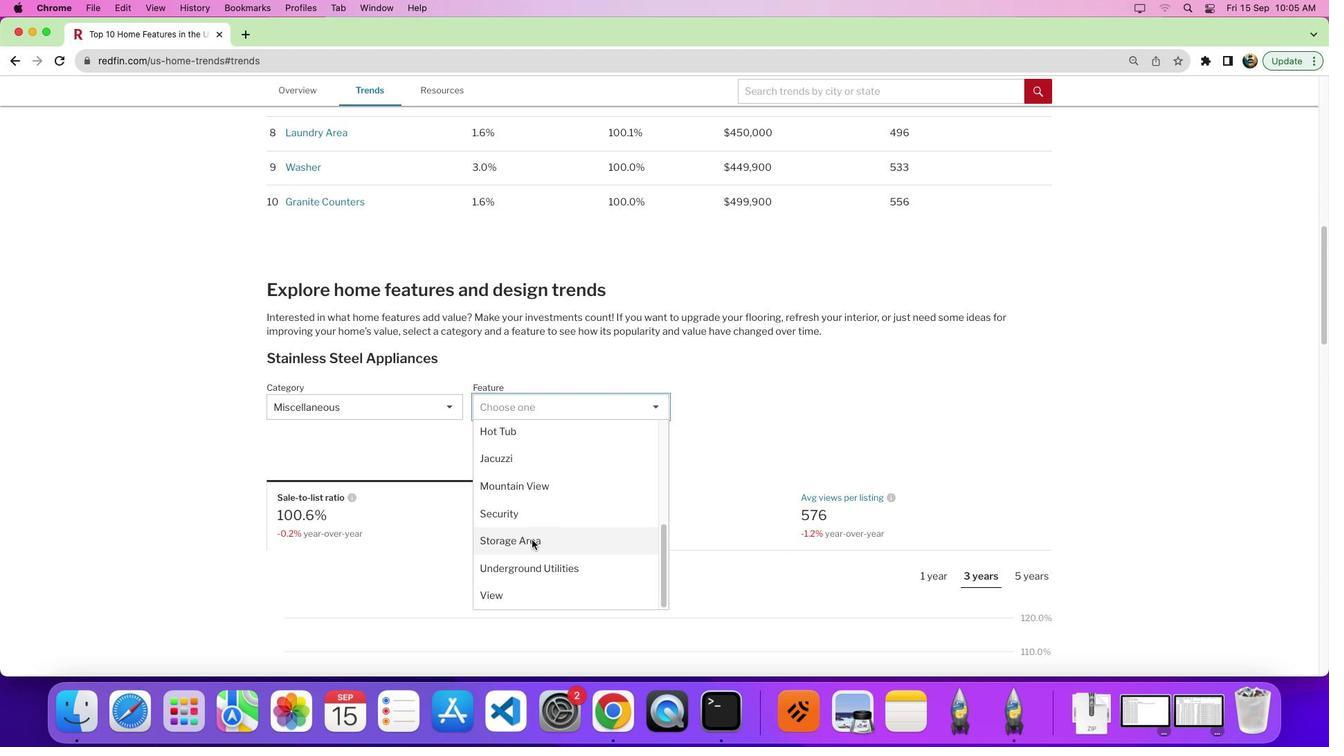 
Action: Mouse pressed left at (532, 540)
Screenshot: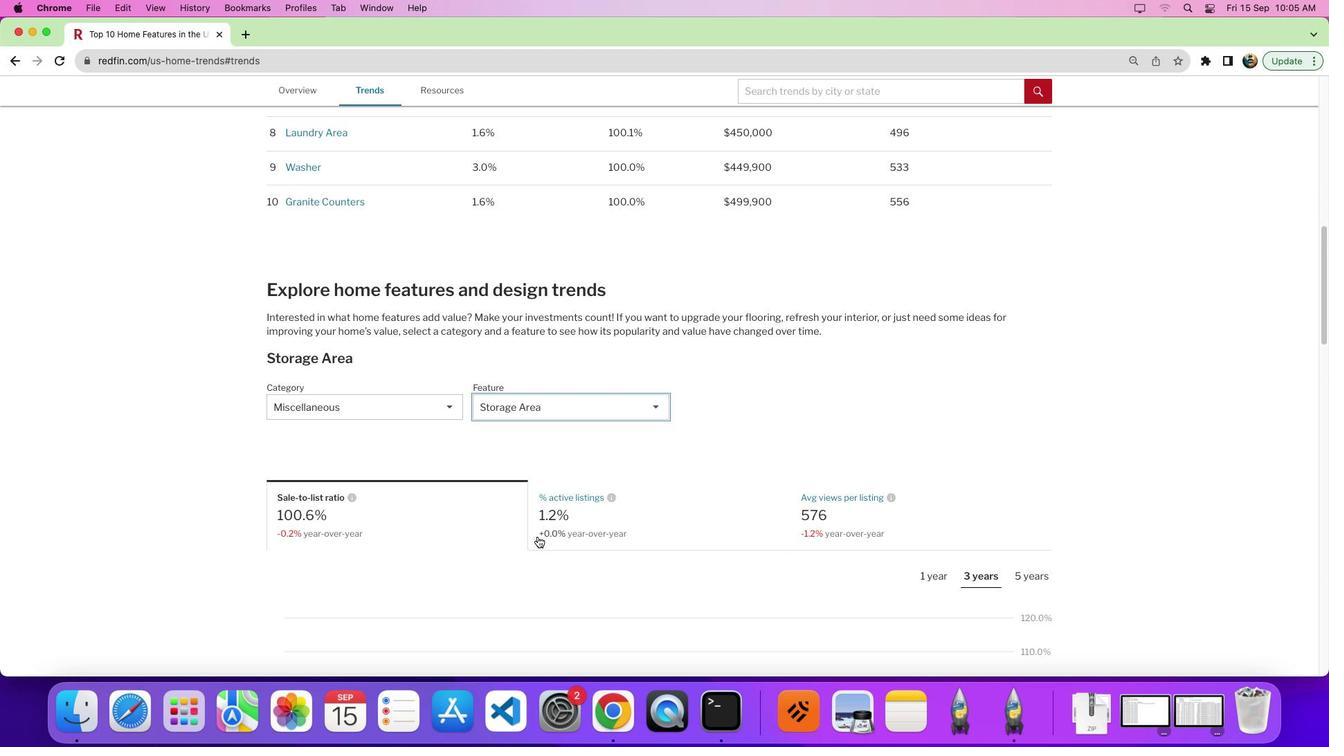 
Action: Mouse moved to (679, 446)
Screenshot: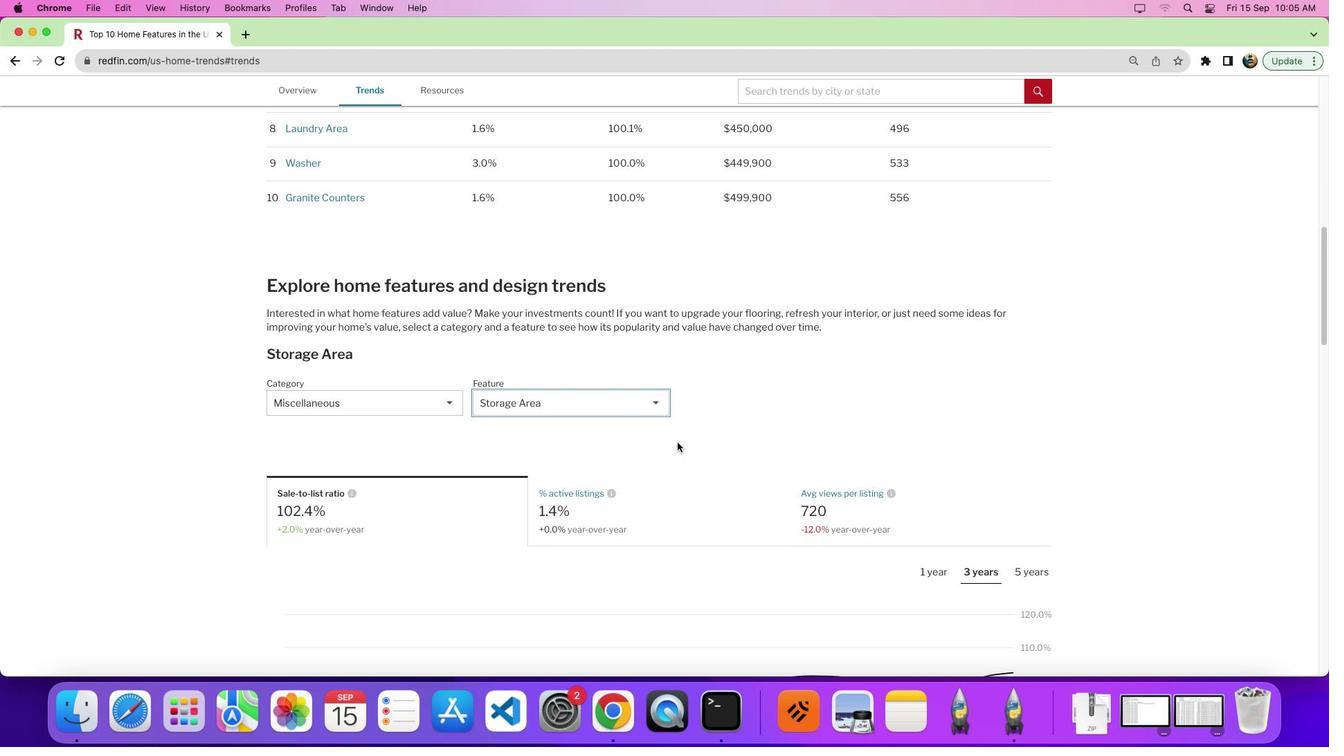 
Action: Mouse scrolled (679, 446) with delta (0, 0)
Screenshot: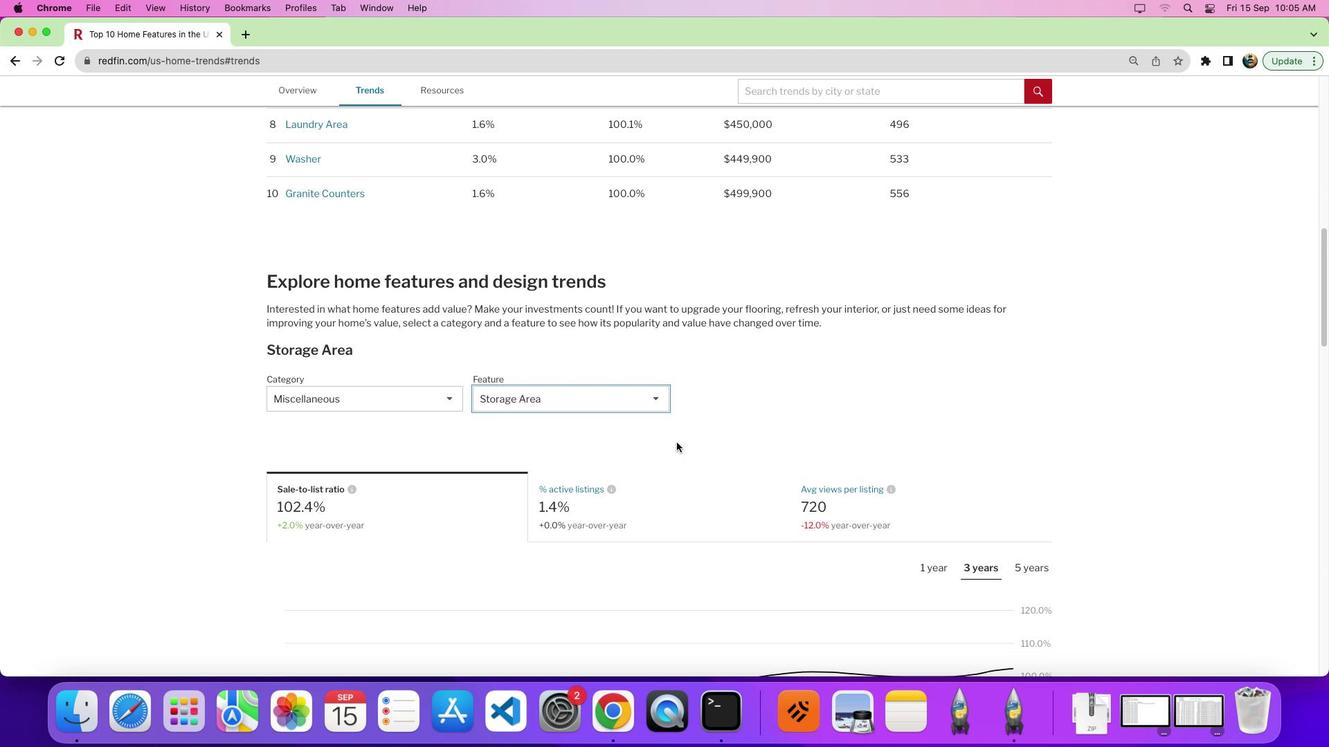 
Action: Mouse moved to (678, 444)
Screenshot: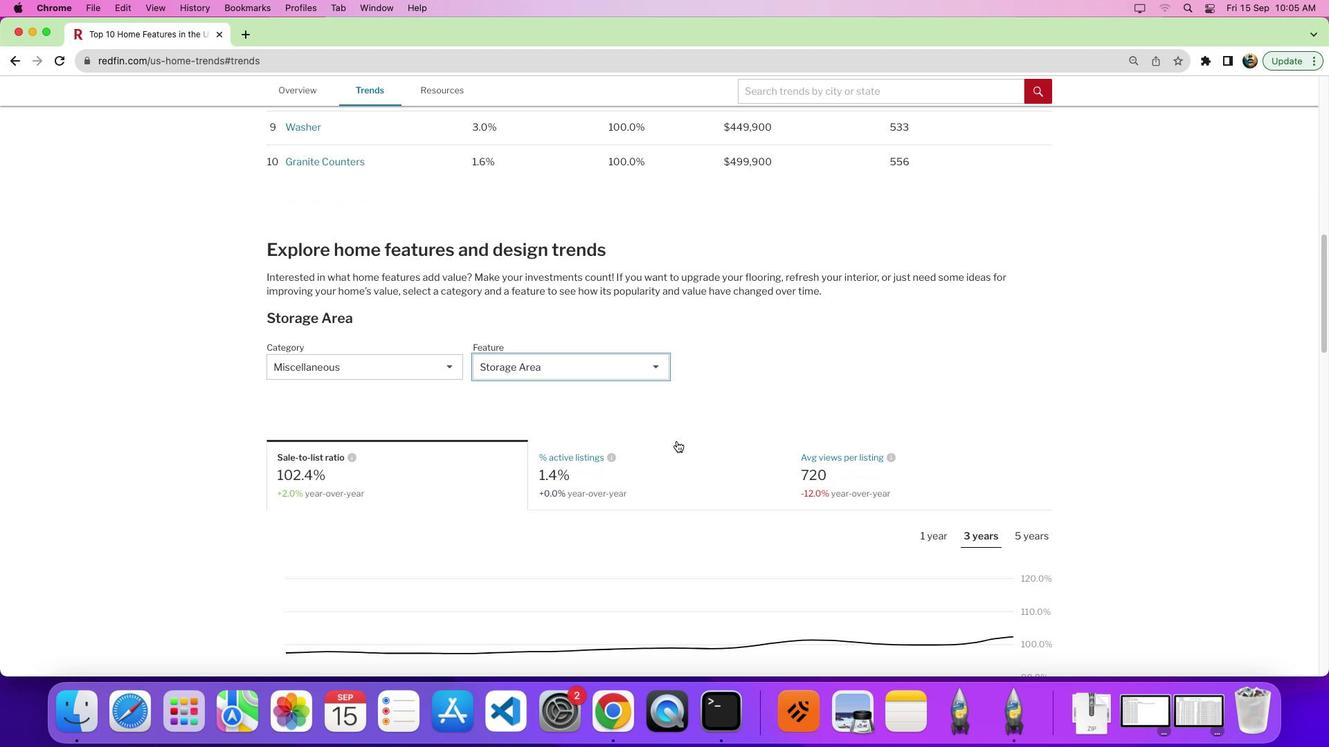 
Action: Mouse scrolled (678, 444) with delta (0, 0)
Screenshot: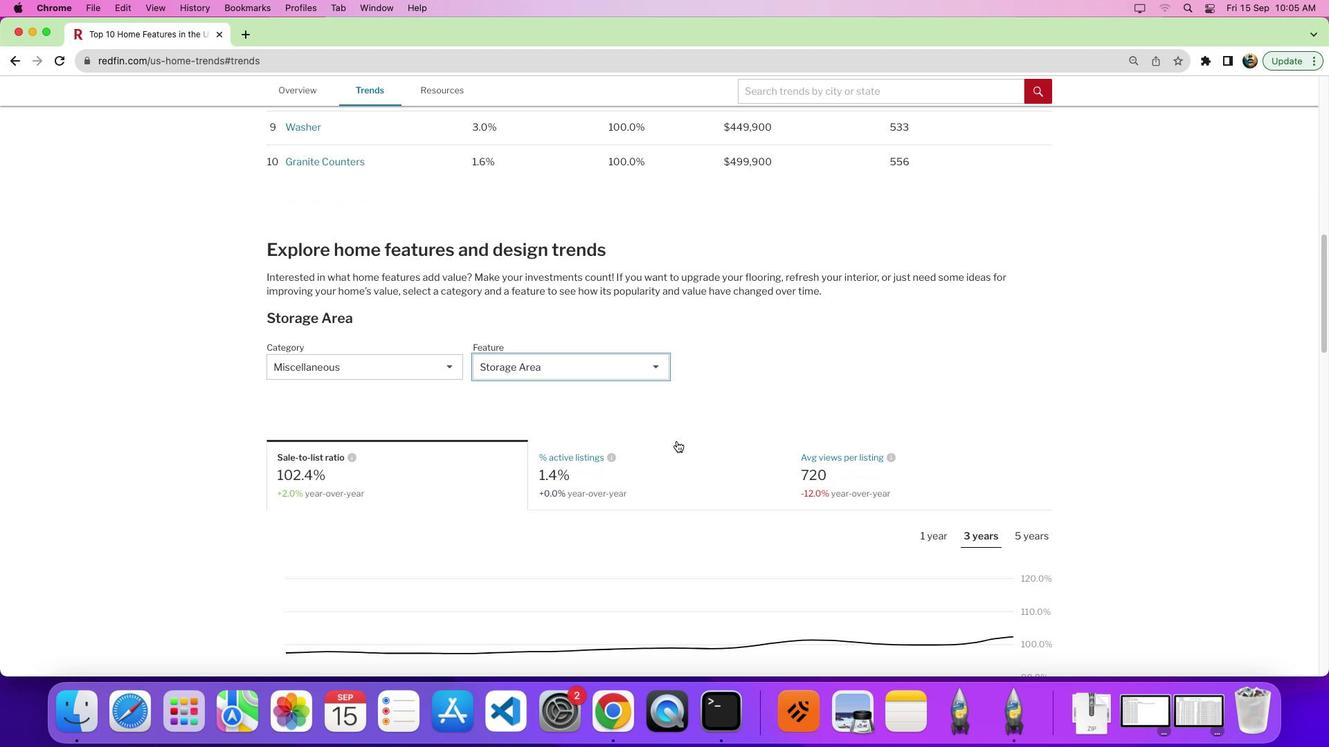 
Action: Mouse moved to (677, 442)
Screenshot: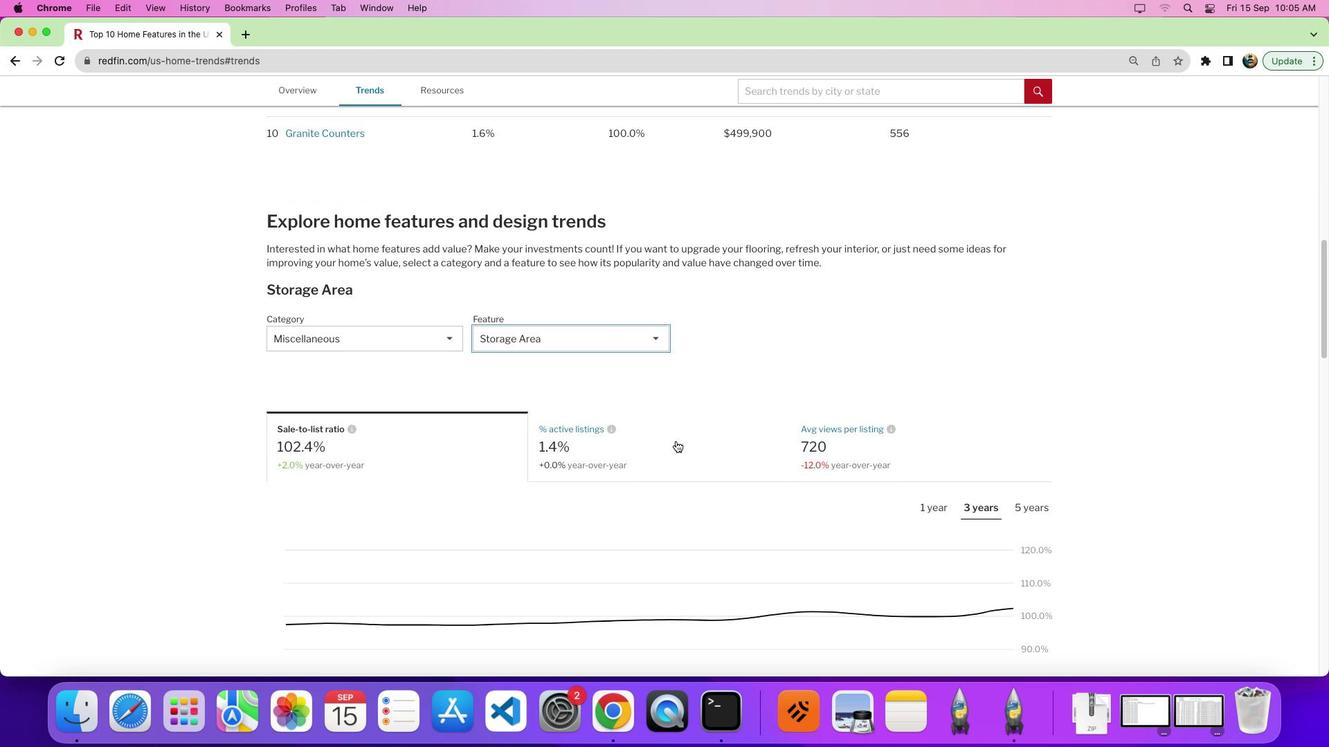 
Action: Mouse scrolled (677, 442) with delta (0, 0)
Screenshot: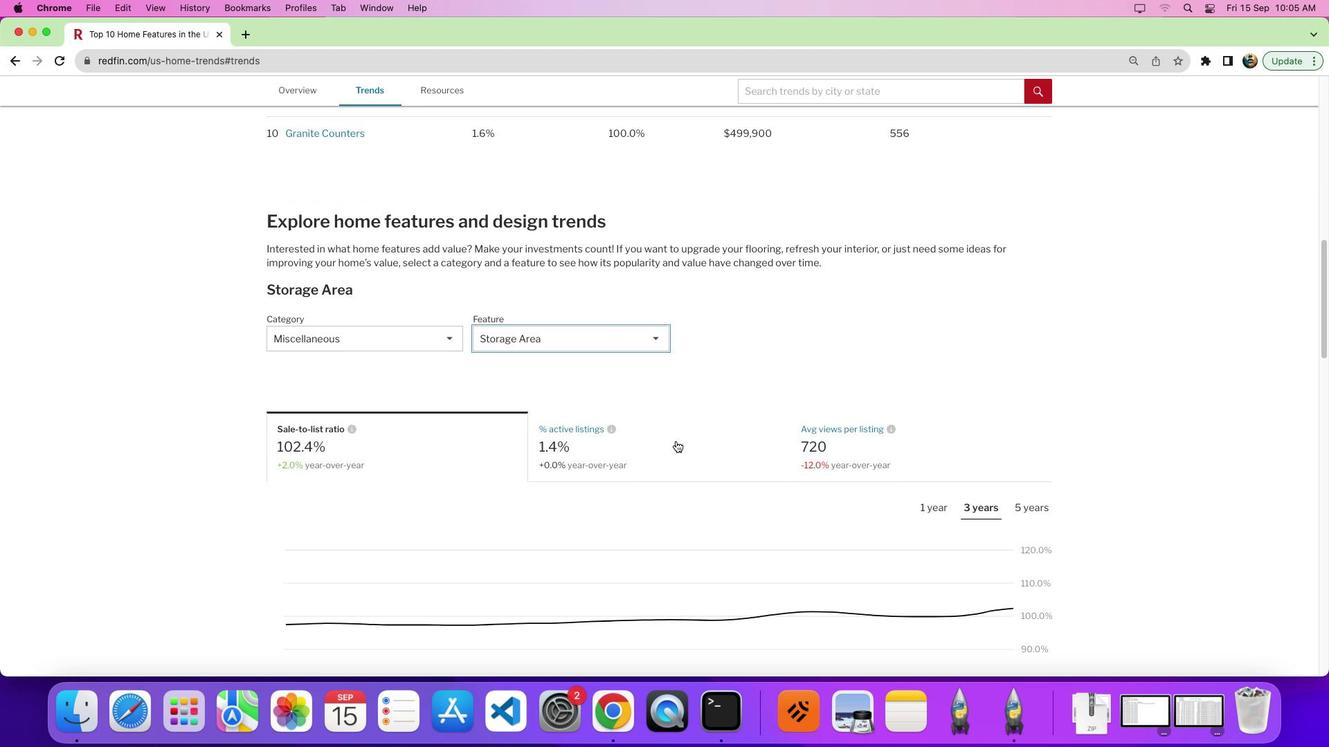 
Action: Mouse moved to (657, 426)
Screenshot: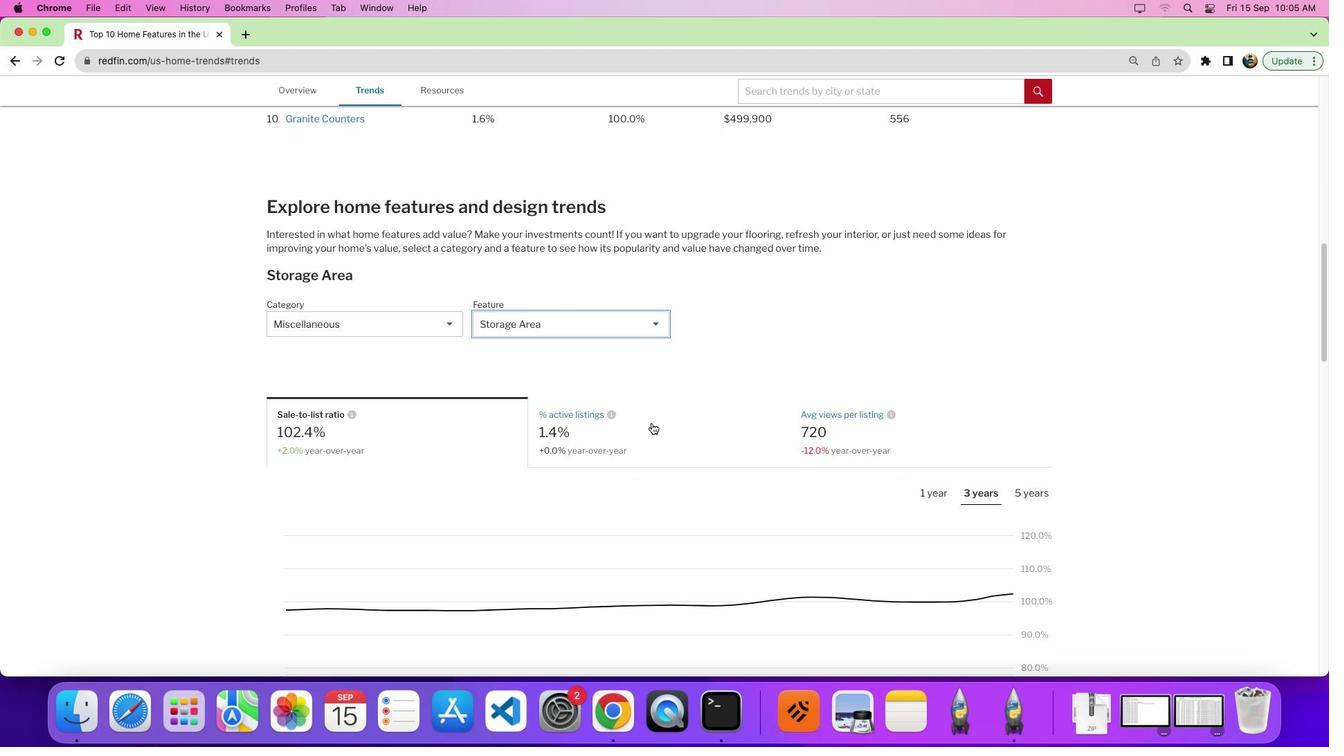 
Action: Mouse scrolled (657, 426) with delta (0, 0)
Screenshot: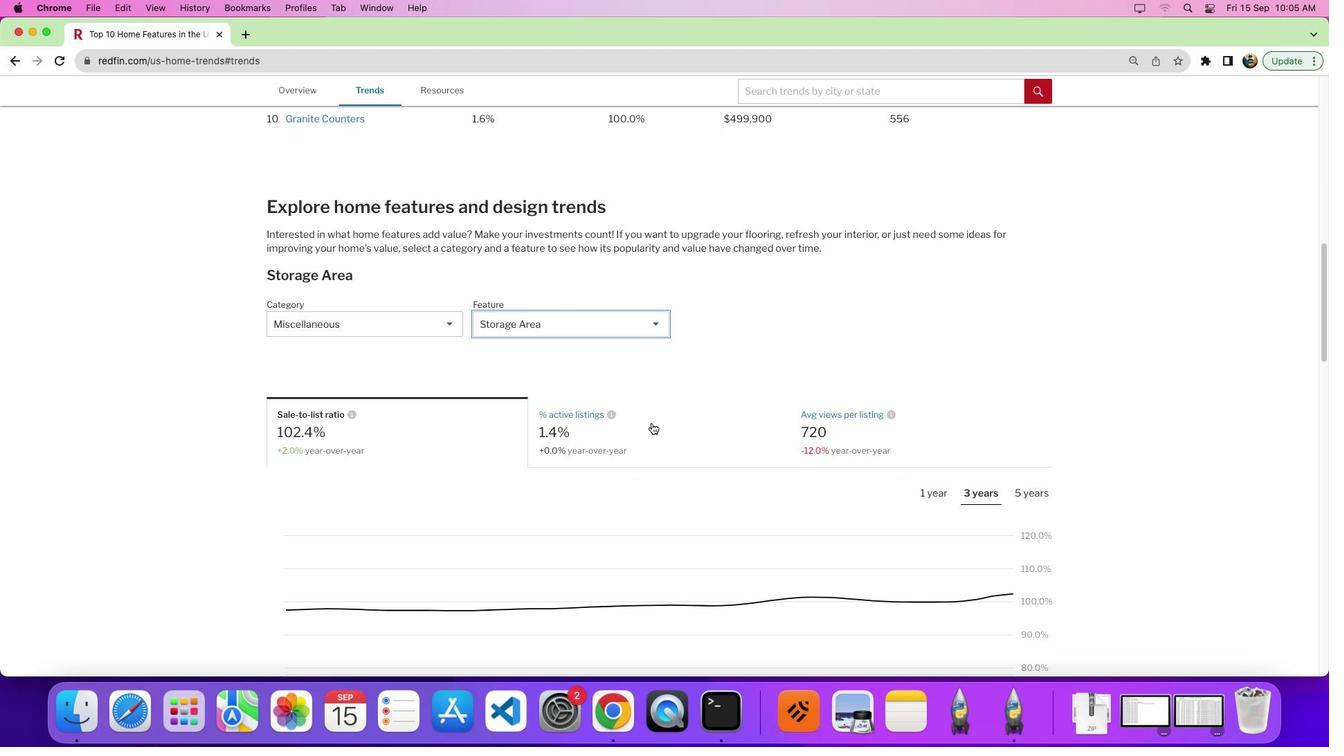 
Action: Mouse moved to (657, 425)
Screenshot: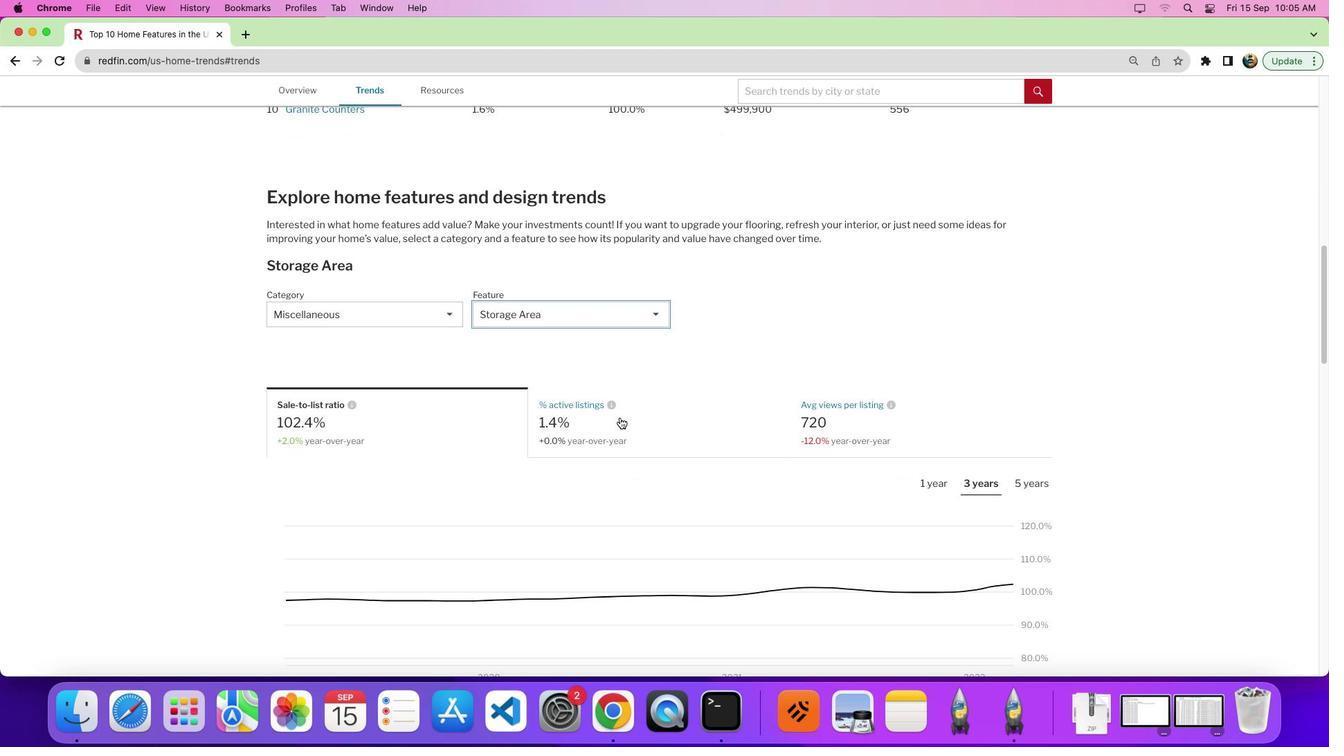 
Action: Mouse scrolled (657, 425) with delta (0, 0)
Screenshot: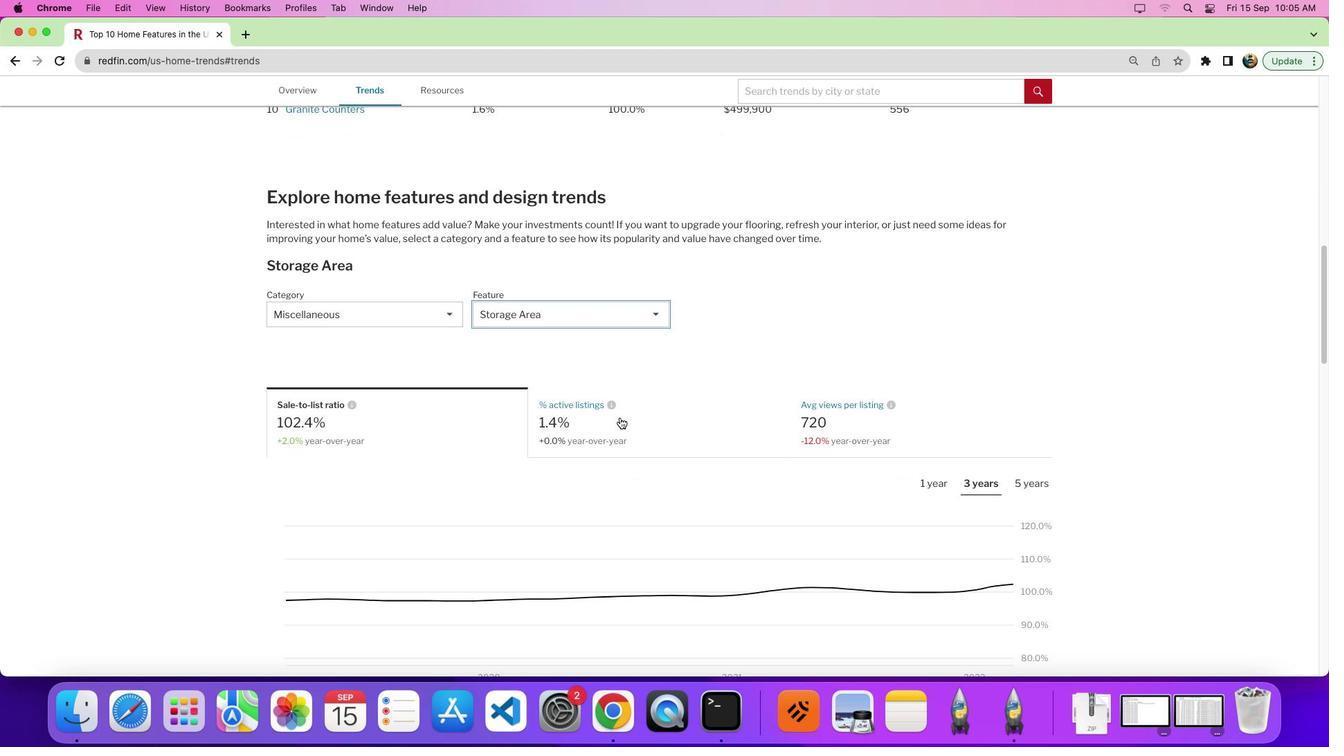 
Action: Mouse moved to (603, 410)
Screenshot: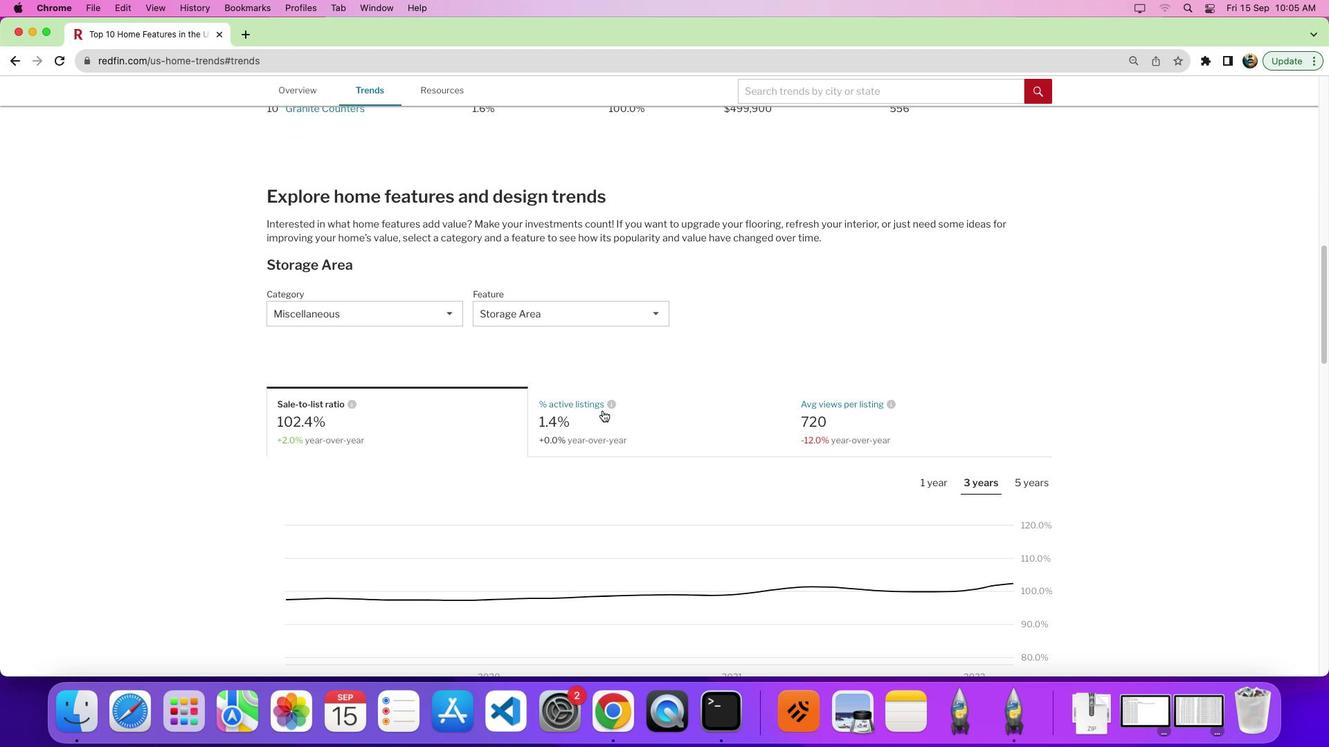 
Action: Mouse pressed left at (603, 410)
Screenshot: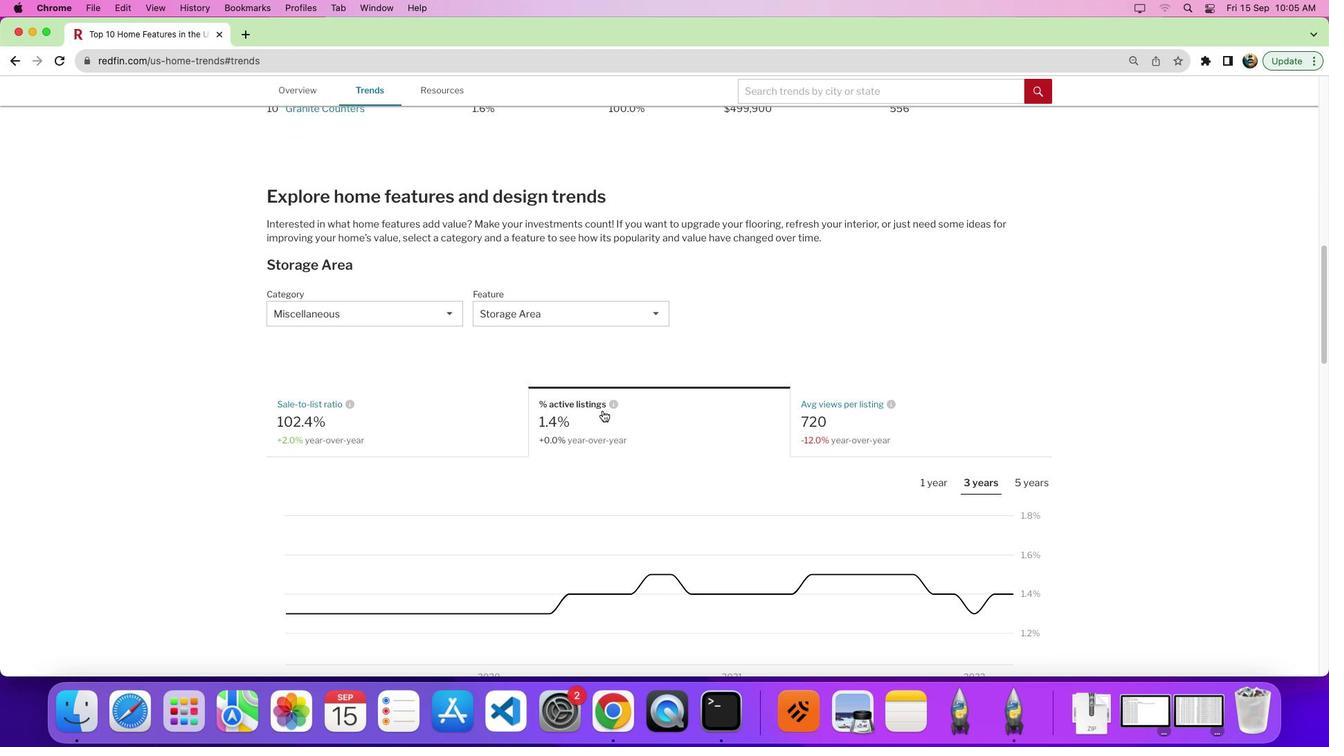 
Action: Mouse moved to (826, 423)
Screenshot: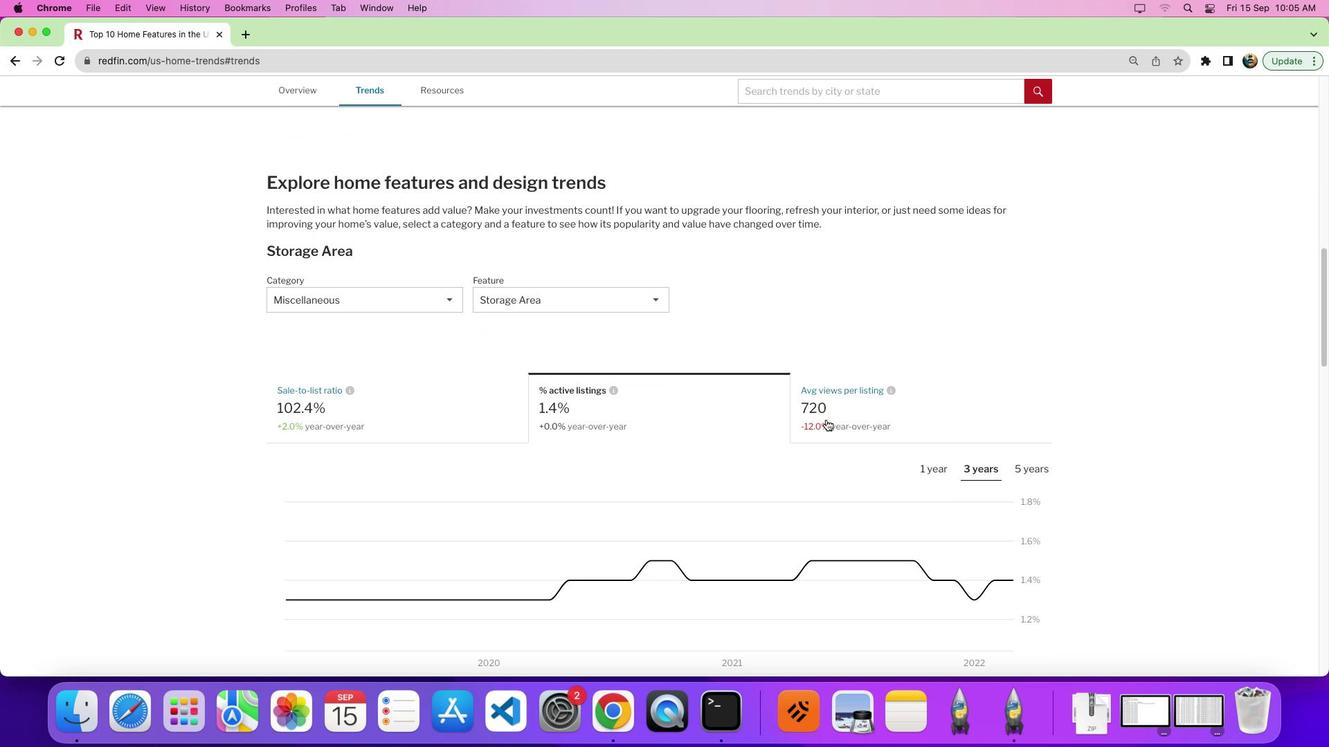 
Action: Mouse scrolled (826, 423) with delta (0, 0)
Screenshot: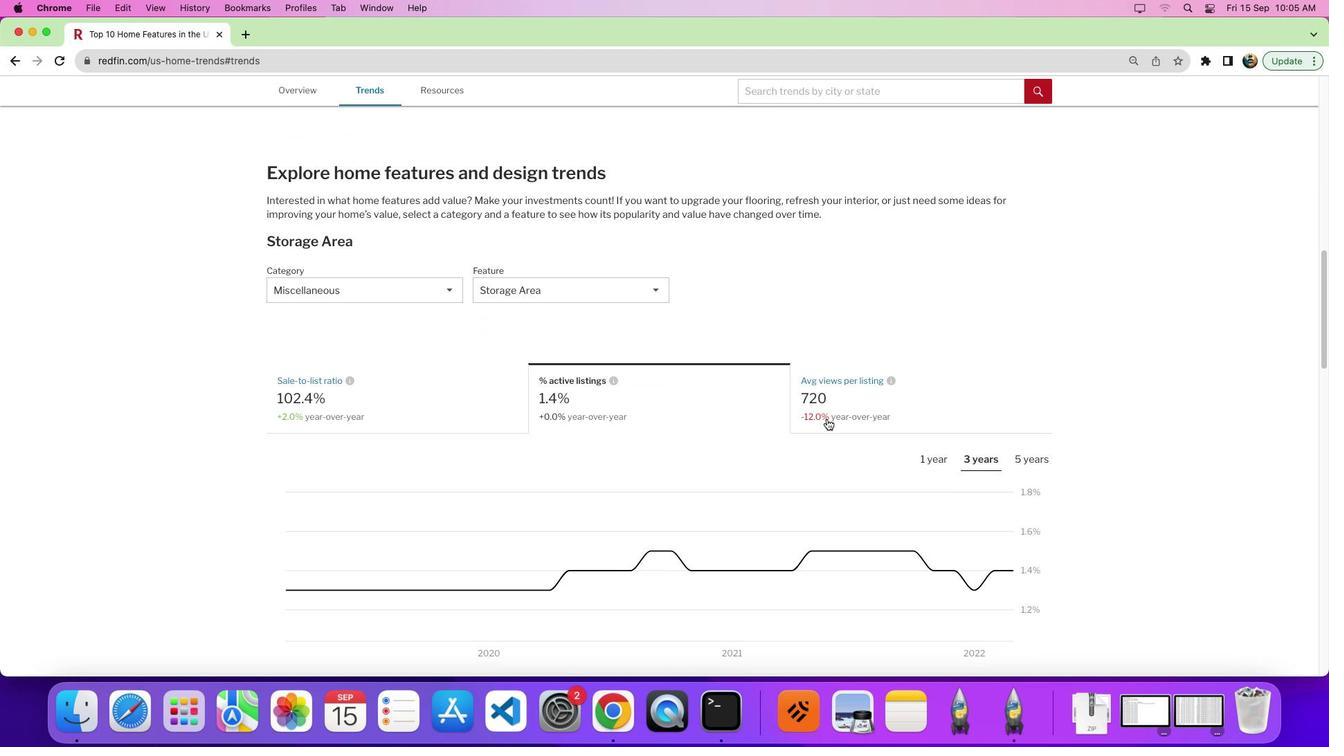 
Action: Mouse moved to (826, 420)
Screenshot: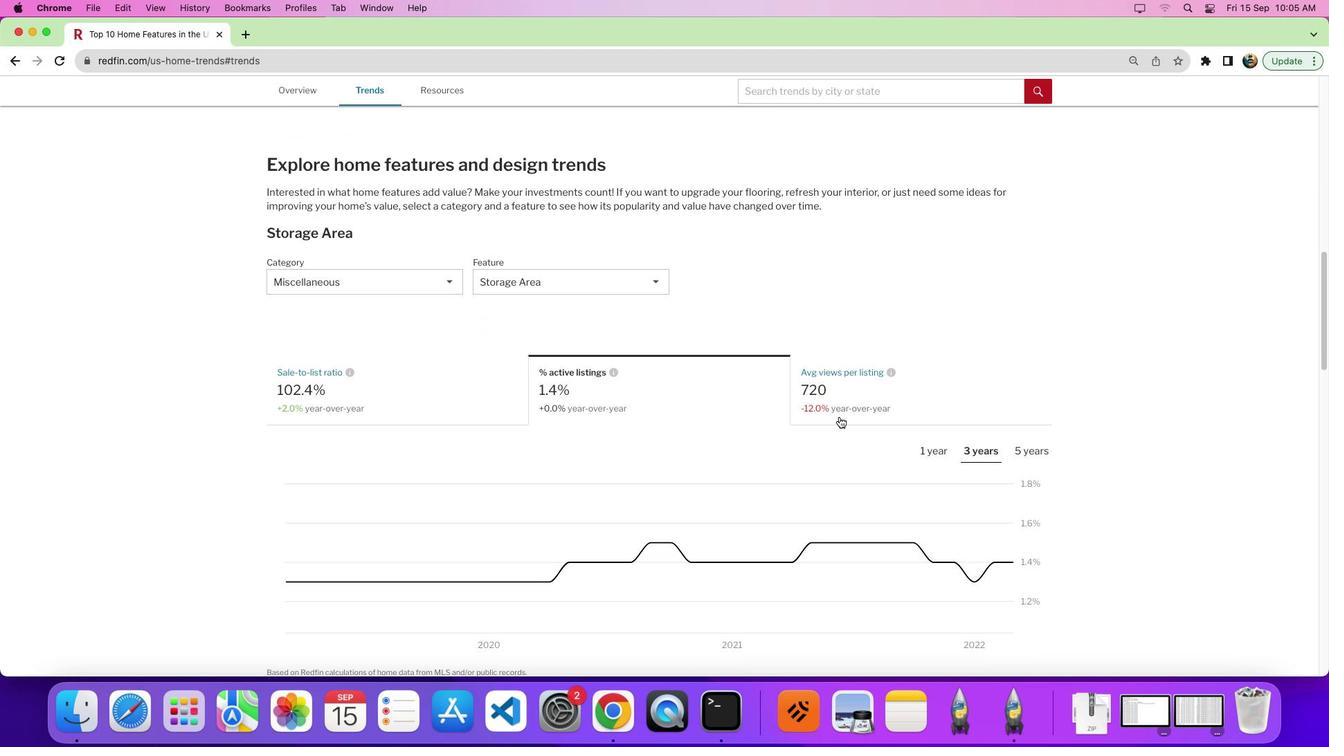 
Action: Mouse scrolled (826, 420) with delta (0, 0)
Screenshot: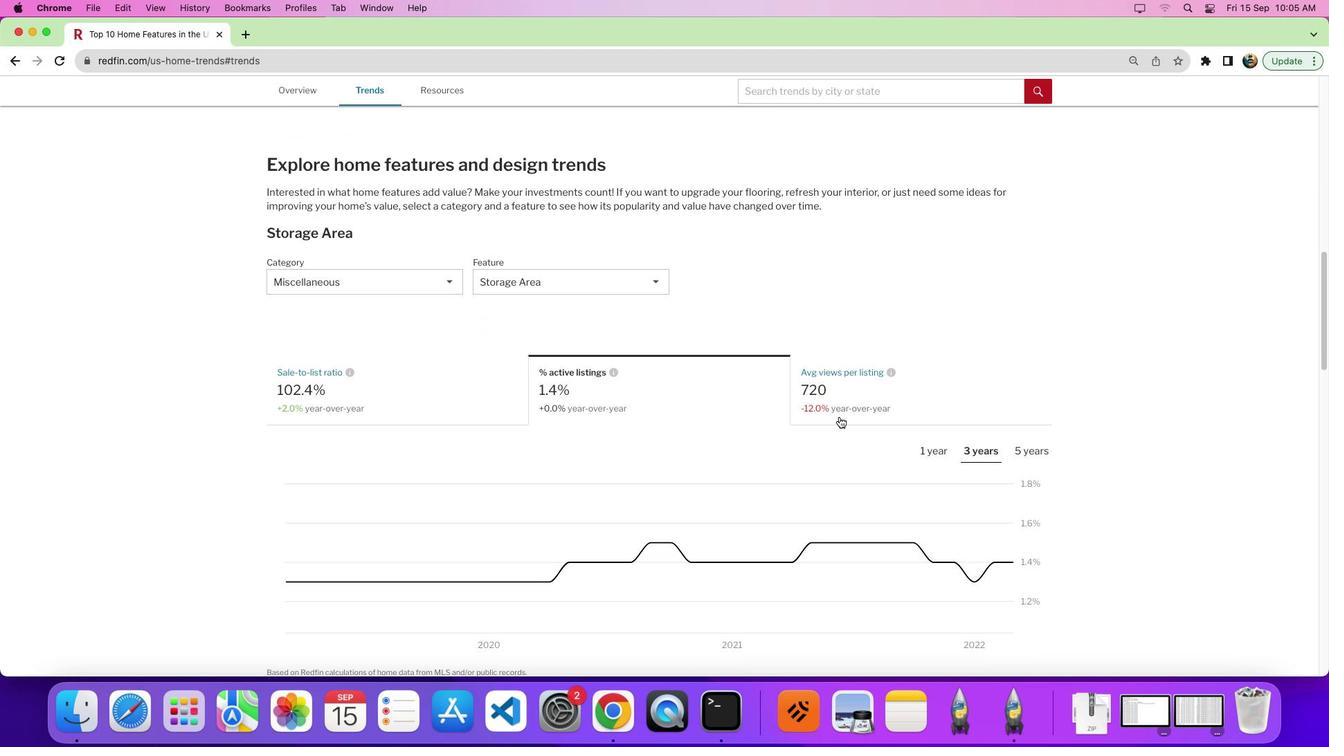 
Action: Mouse moved to (1033, 440)
Screenshot: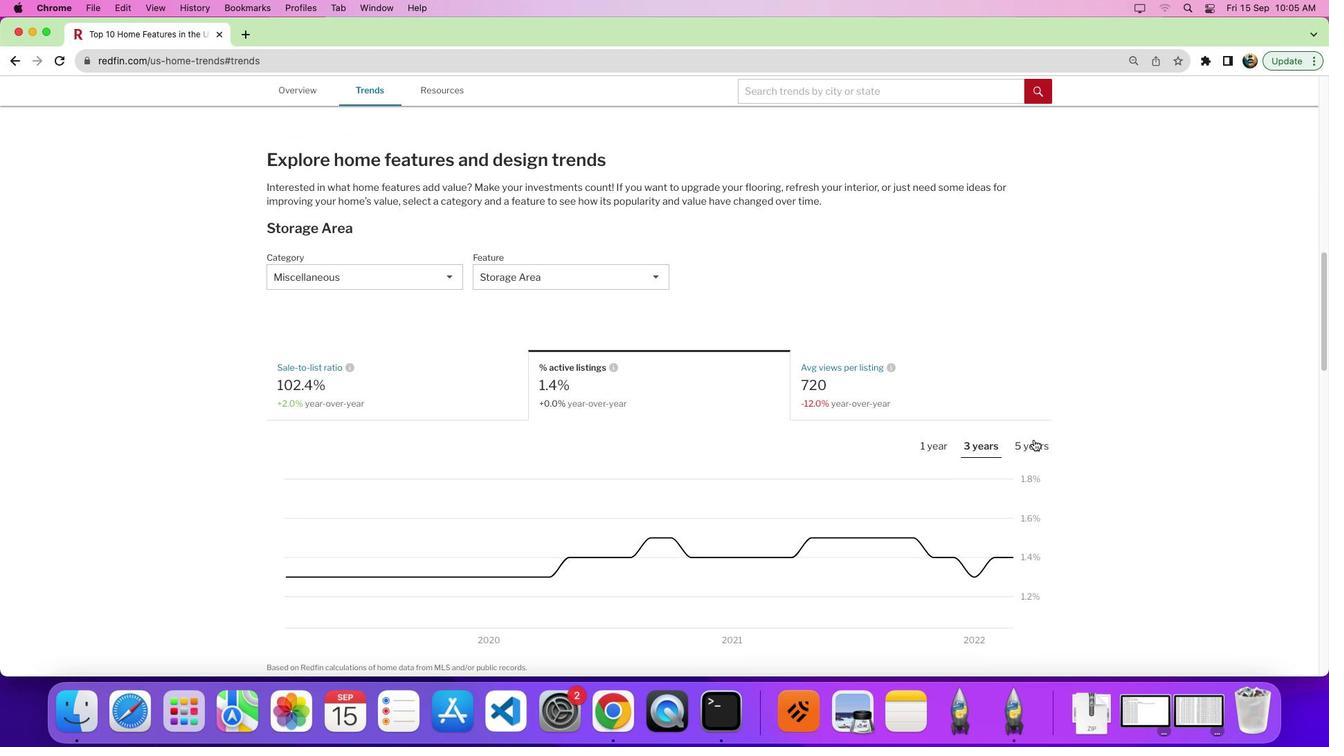 
Action: Mouse pressed left at (1033, 440)
Screenshot: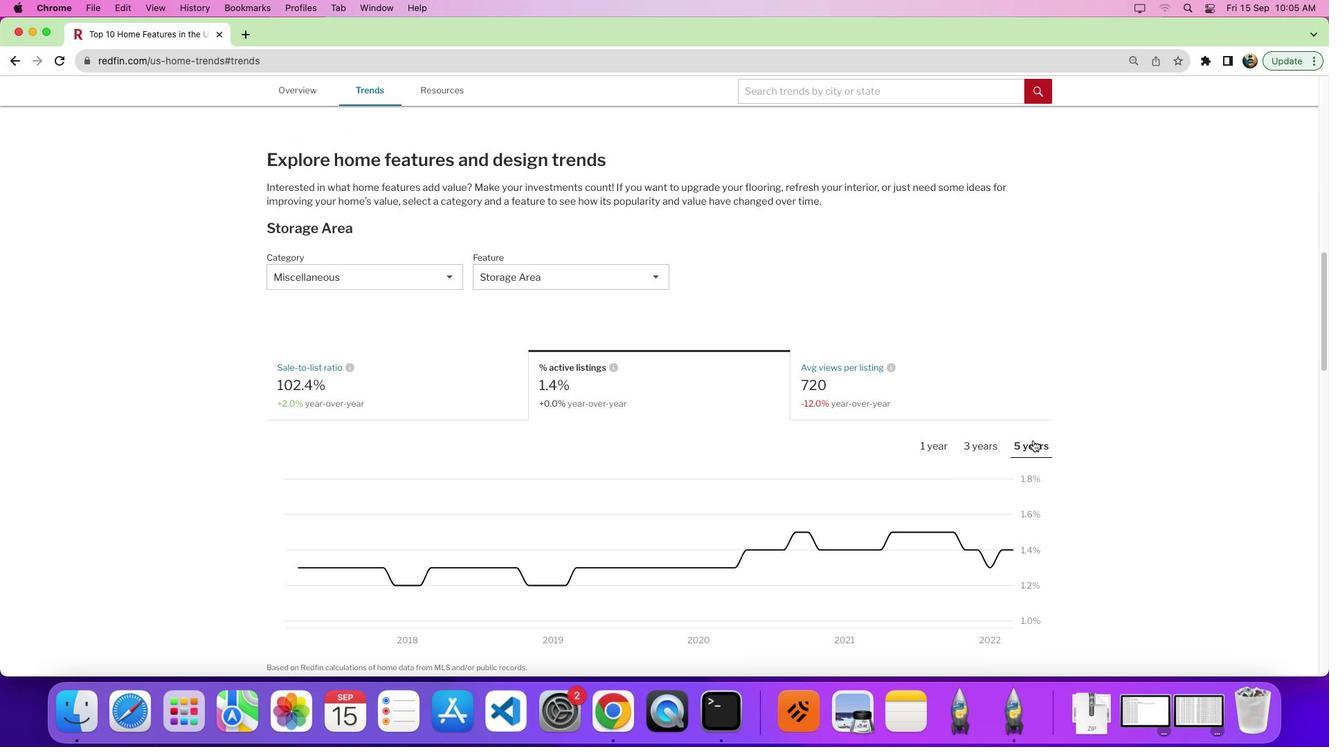 
Action: Mouse moved to (1030, 429)
Screenshot: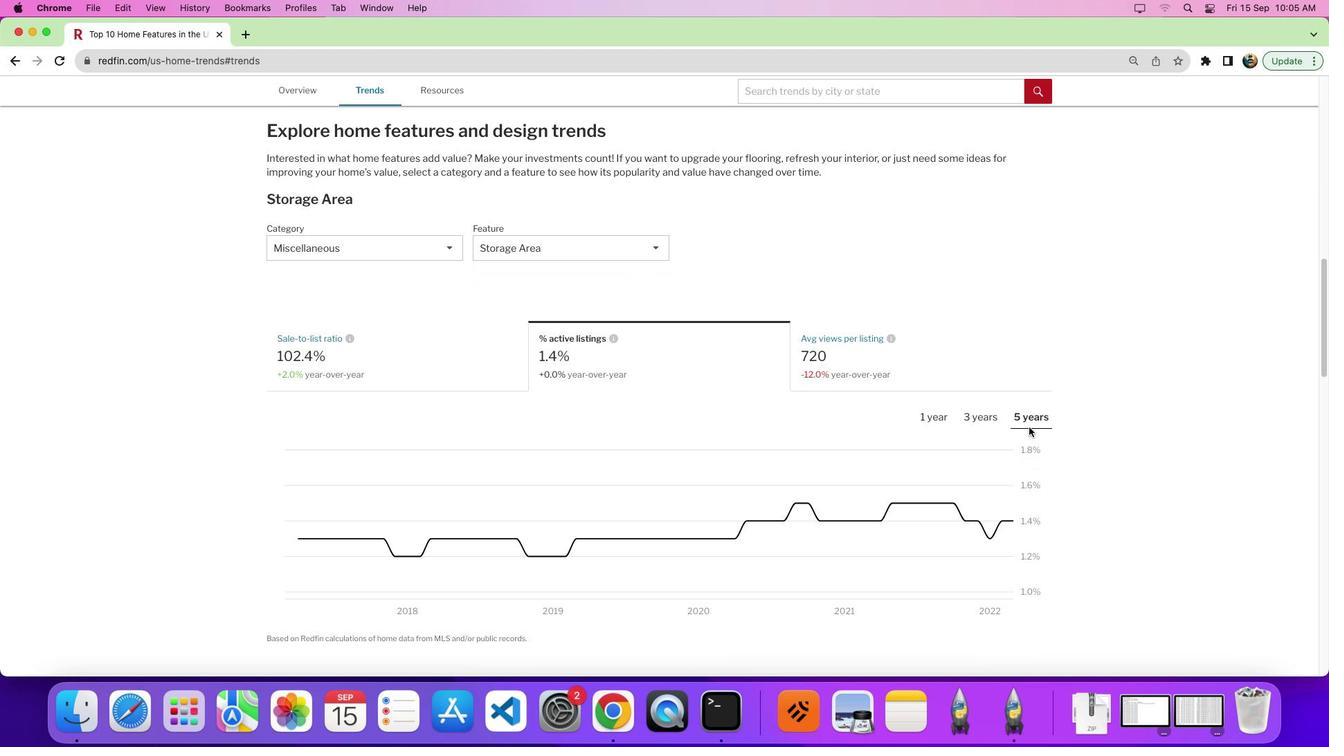
Action: Mouse scrolled (1030, 429) with delta (0, 0)
Screenshot: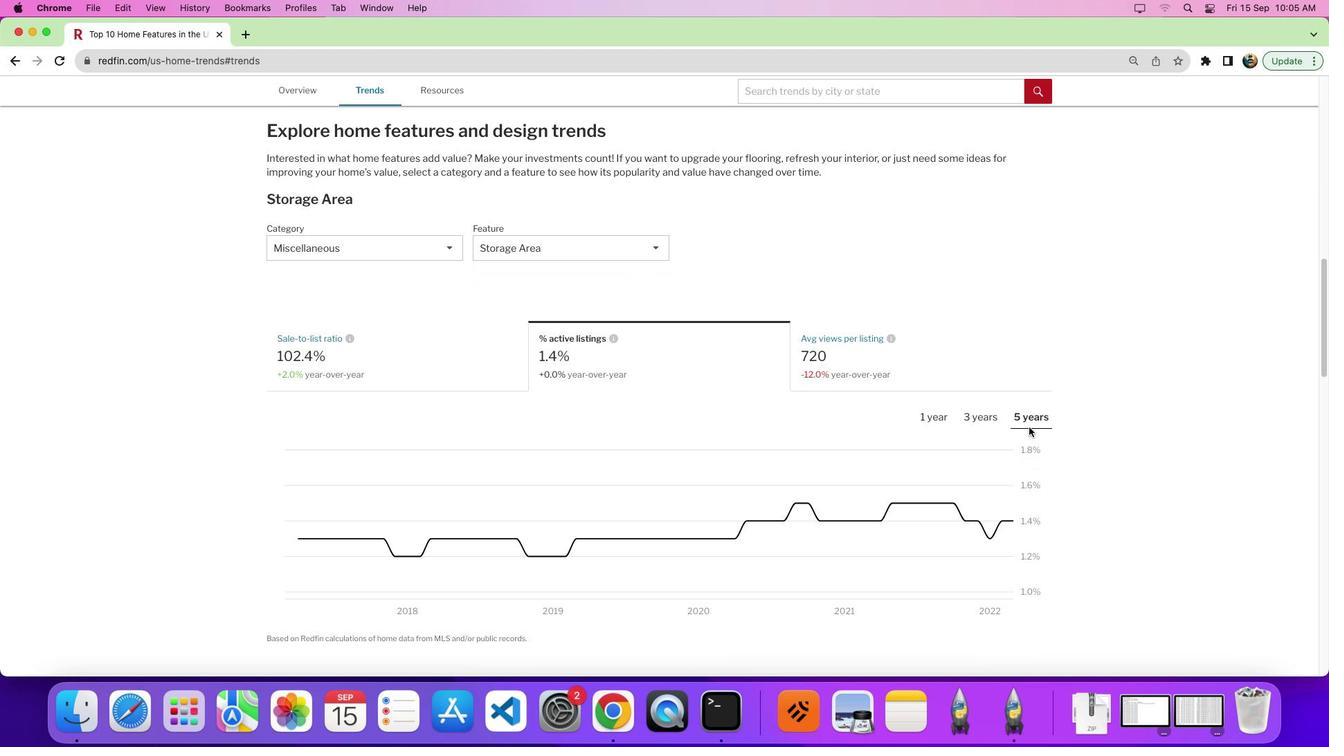 
Action: Mouse moved to (1030, 428)
Screenshot: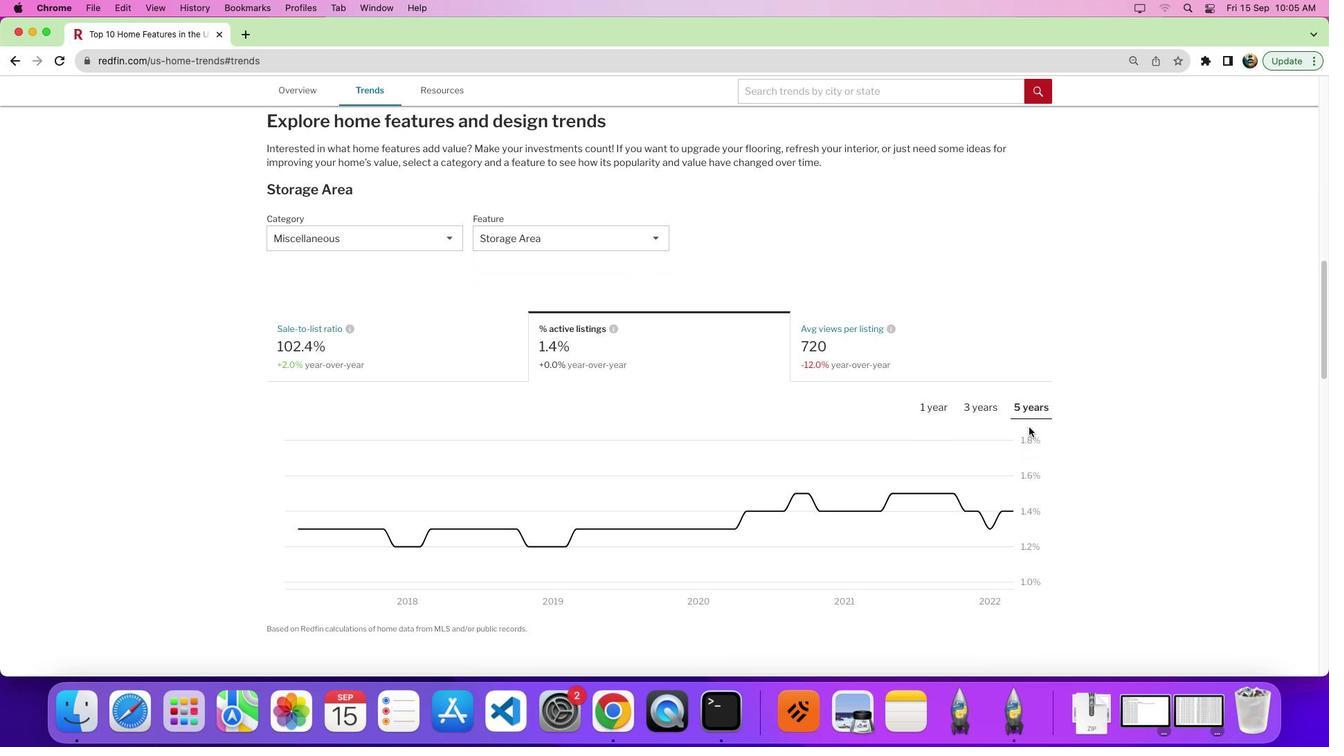
Action: Mouse scrolled (1030, 428) with delta (0, 0)
Screenshot: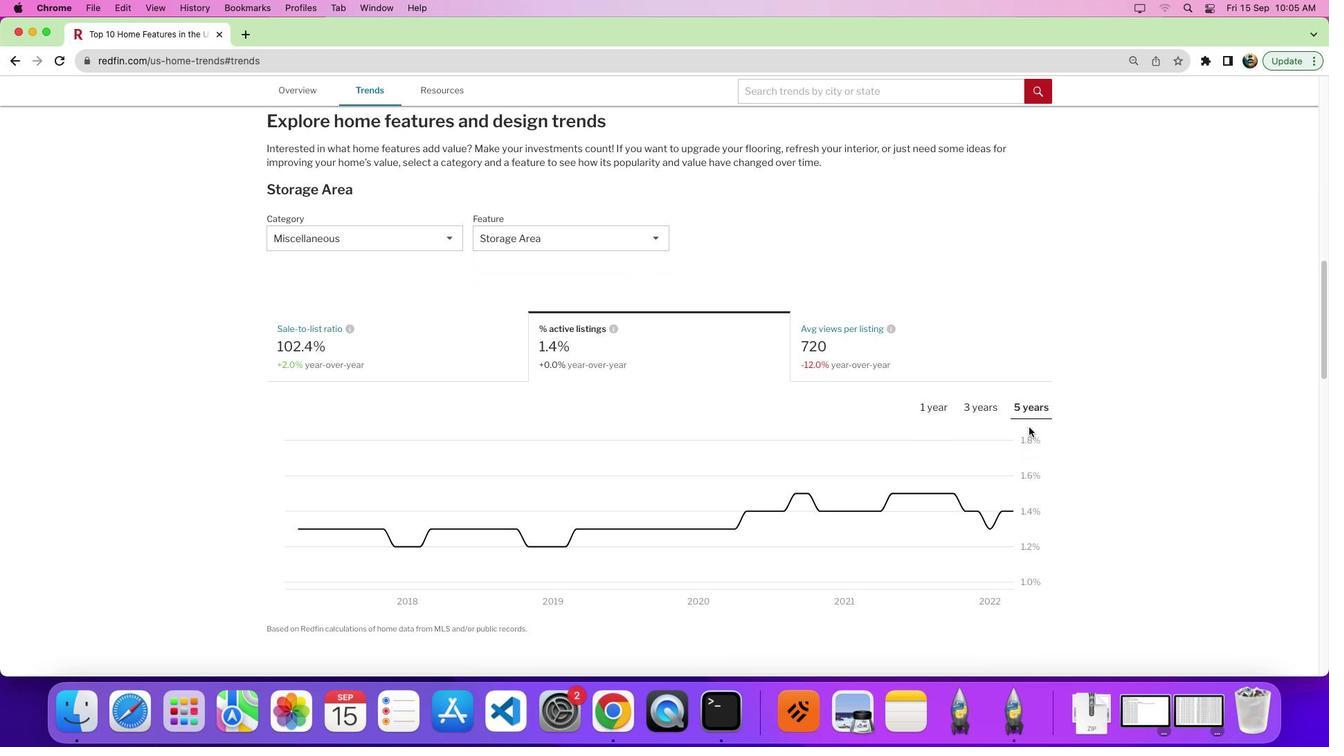 
Action: Mouse moved to (836, 363)
Screenshot: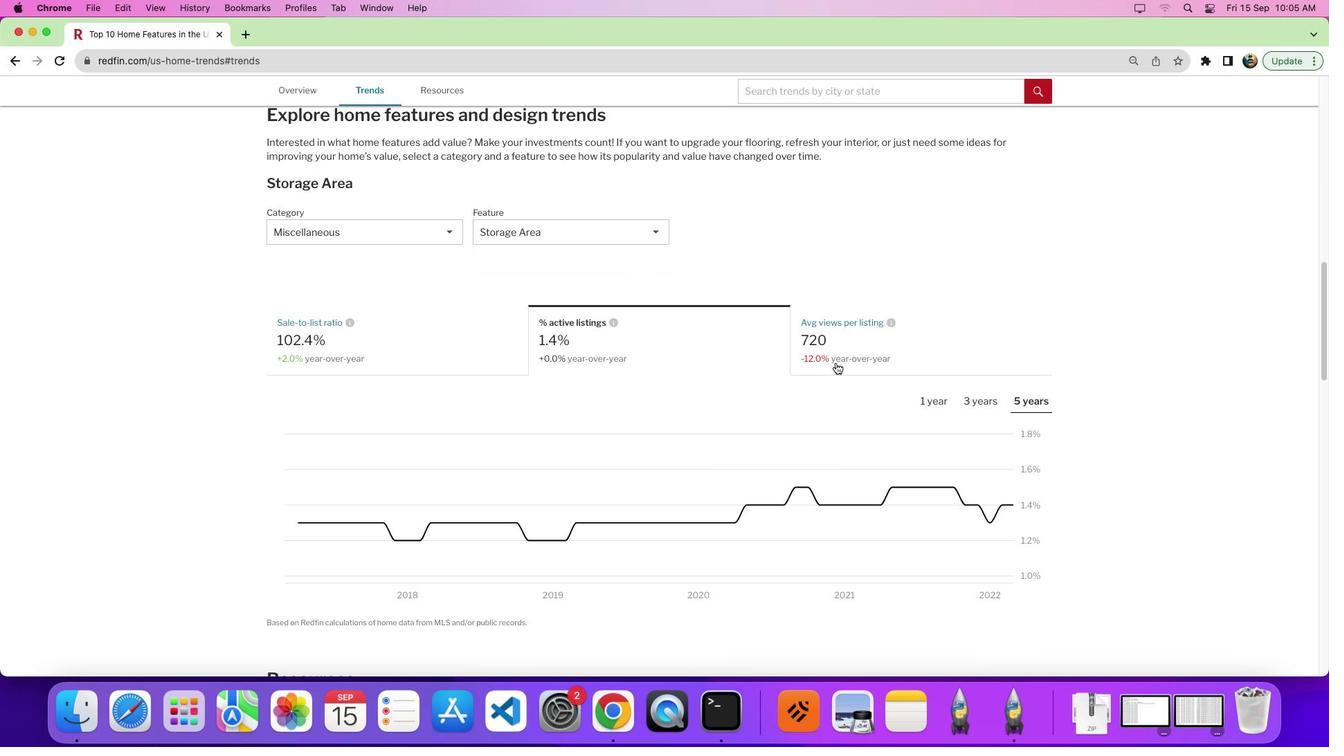 
